 Task: Look for space in Panagyurishte, Bulgaria from 1st July, 2023 to 3rd July, 2023 for 1 adult in price range Rs.5000 to Rs.15000. Place can be private room with 1  bedroom having 1 bed and 1 bathroom. Property type can be hotel. Amenities needed are: wifi, . Booking option can be shelf check-in. Required host language is English.
Action: Mouse moved to (440, 101)
Screenshot: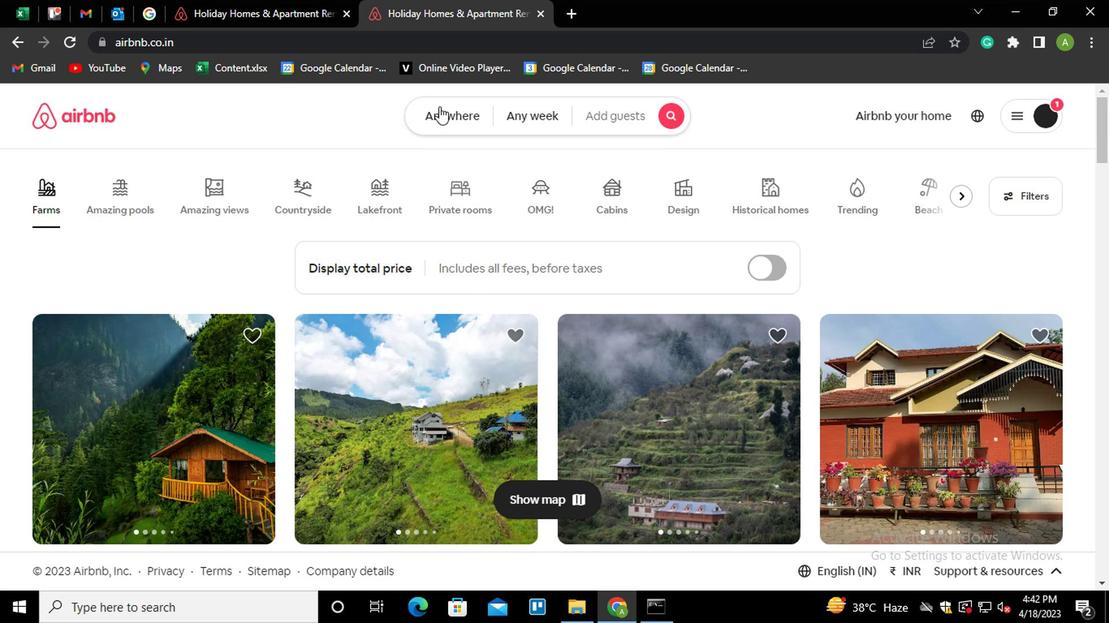 
Action: Mouse pressed left at (440, 101)
Screenshot: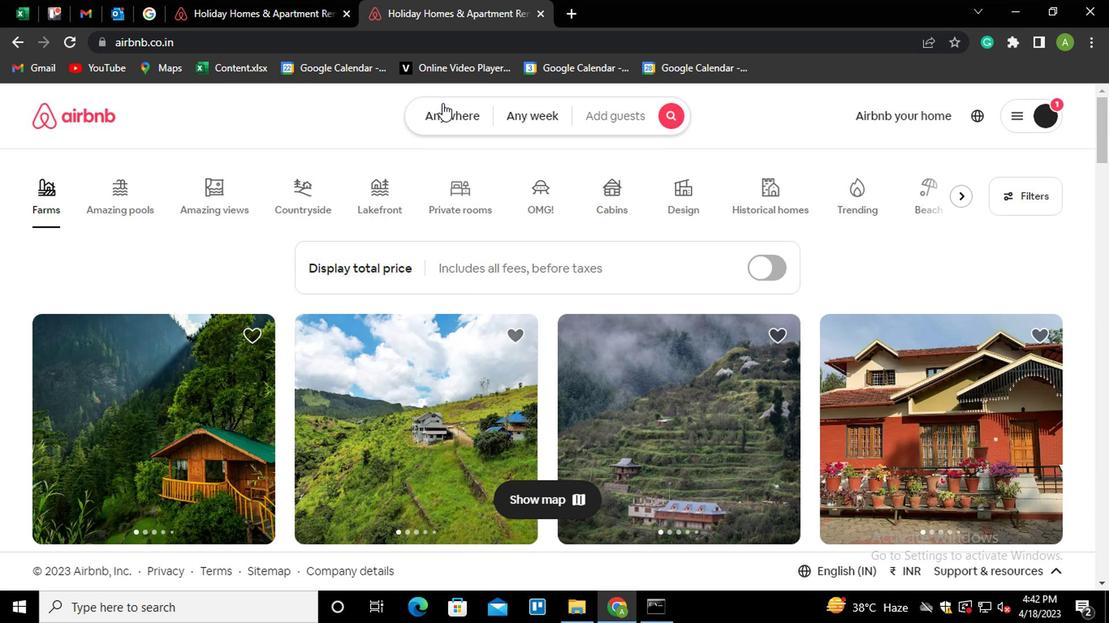 
Action: Mouse moved to (316, 175)
Screenshot: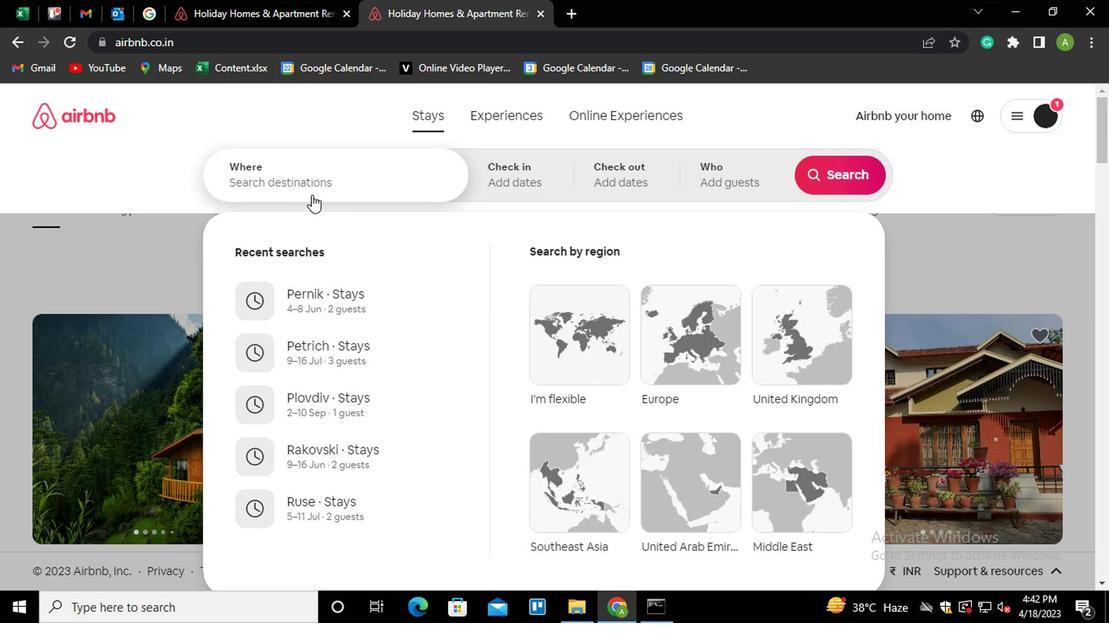 
Action: Mouse pressed left at (316, 175)
Screenshot: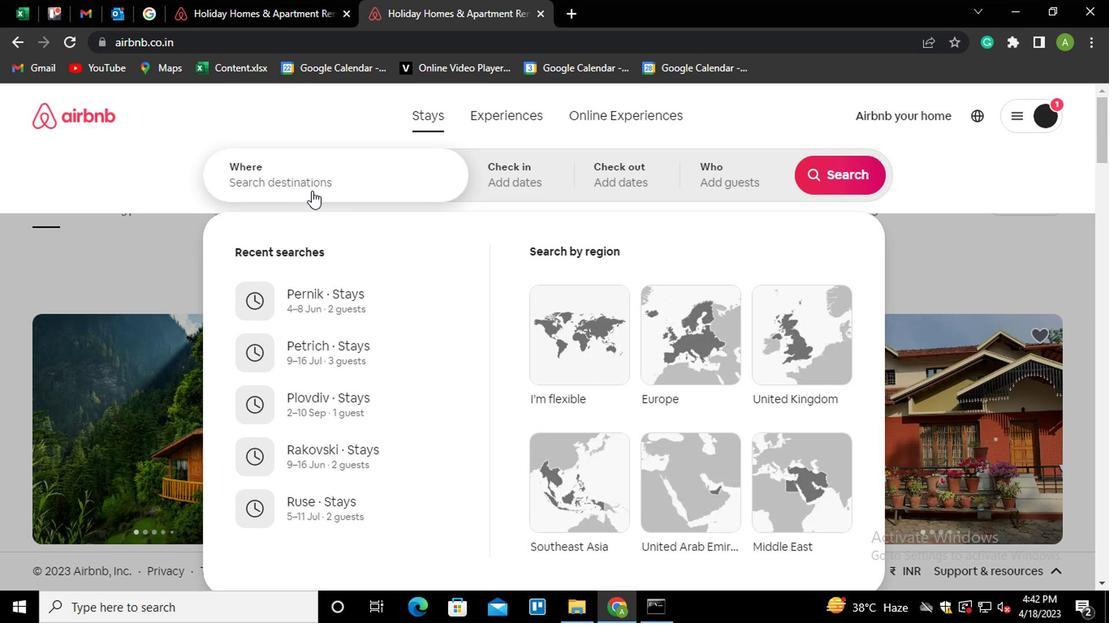 
Action: Key pressed <Key.shift_r>Panagyu<Key.down><Key.enter>
Screenshot: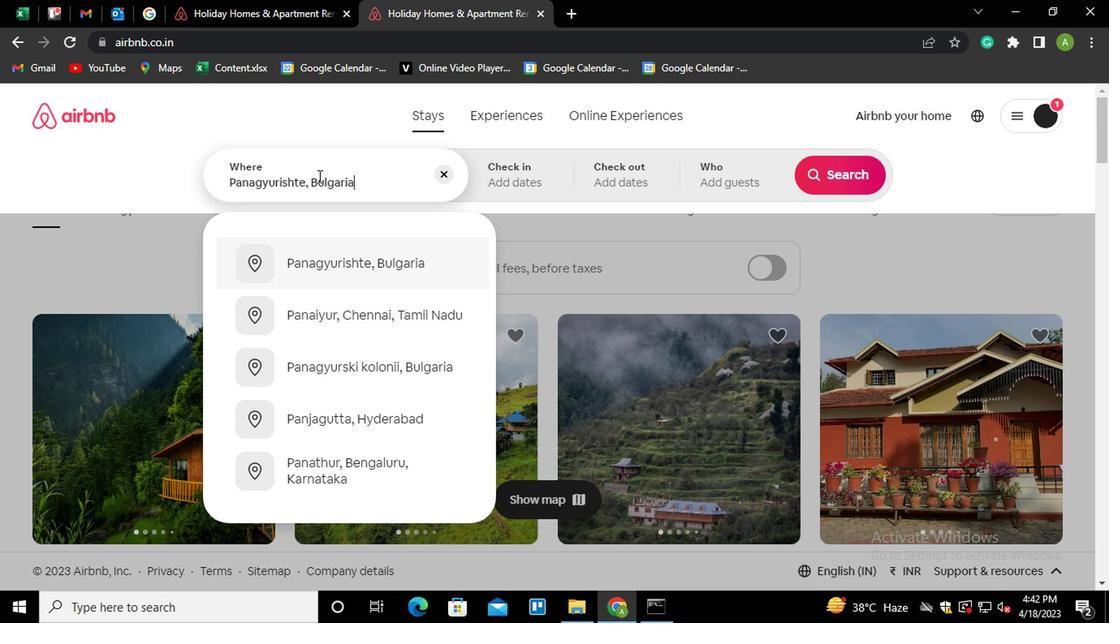 
Action: Mouse moved to (830, 306)
Screenshot: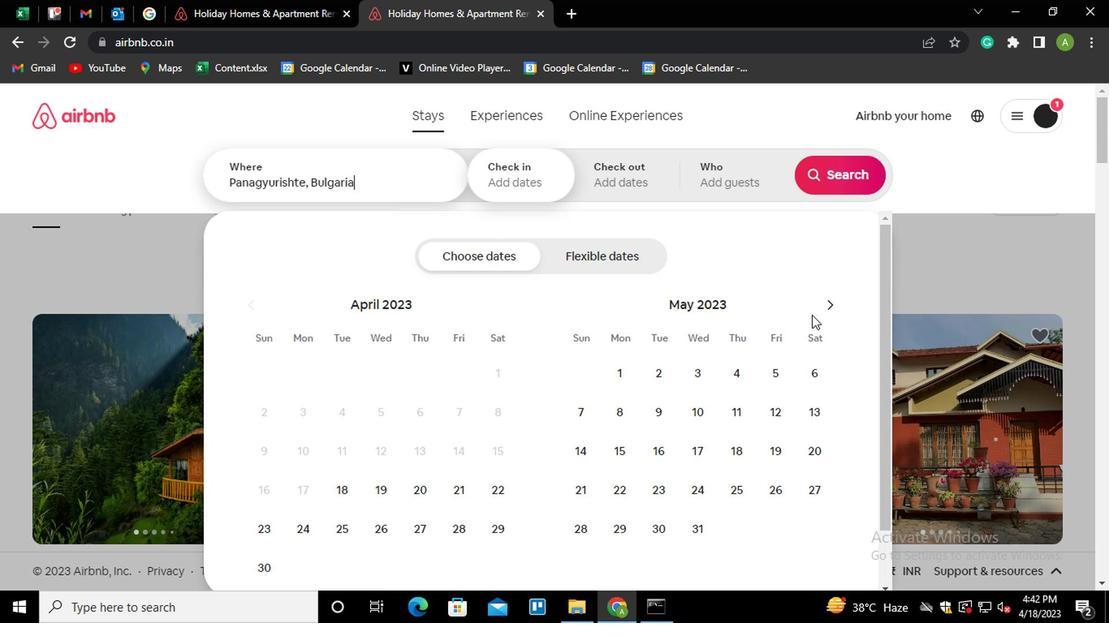 
Action: Mouse pressed left at (830, 306)
Screenshot: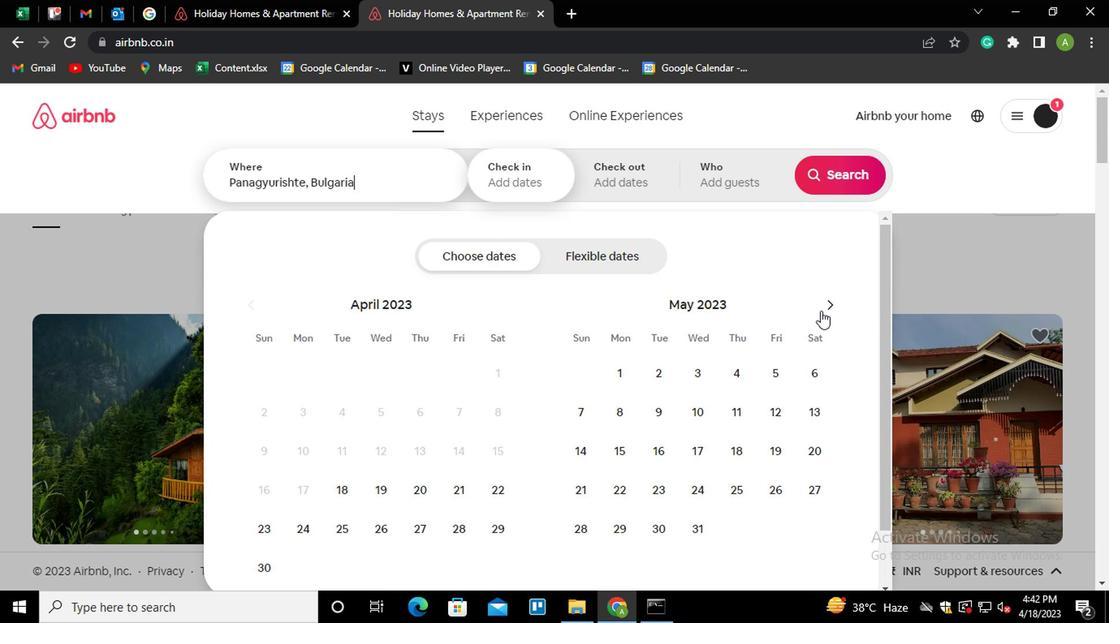 
Action: Mouse pressed left at (830, 306)
Screenshot: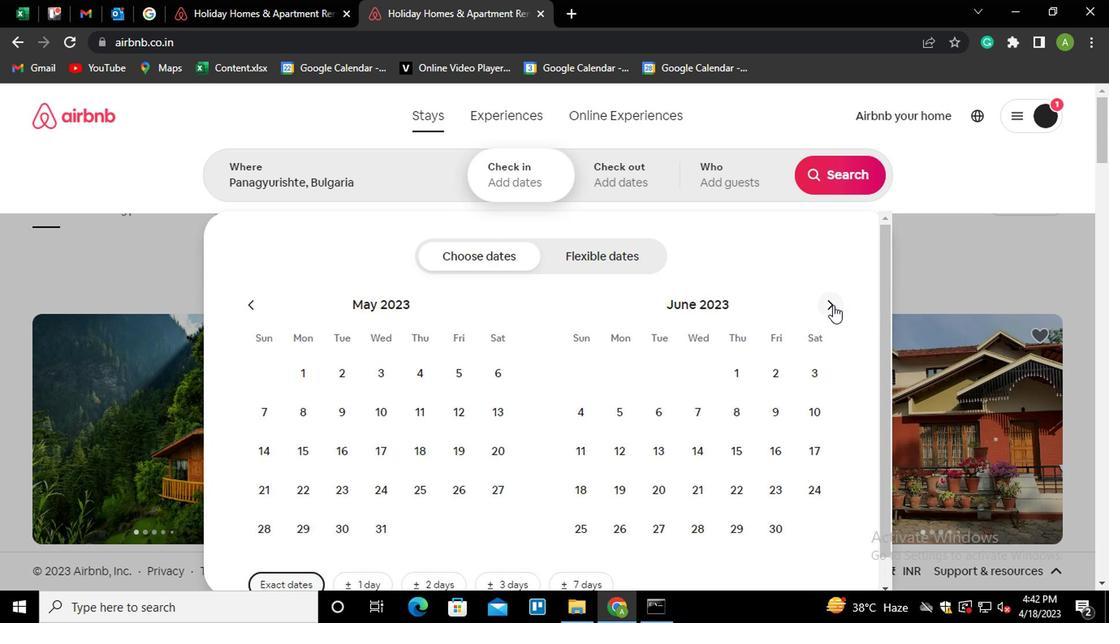 
Action: Mouse moved to (803, 375)
Screenshot: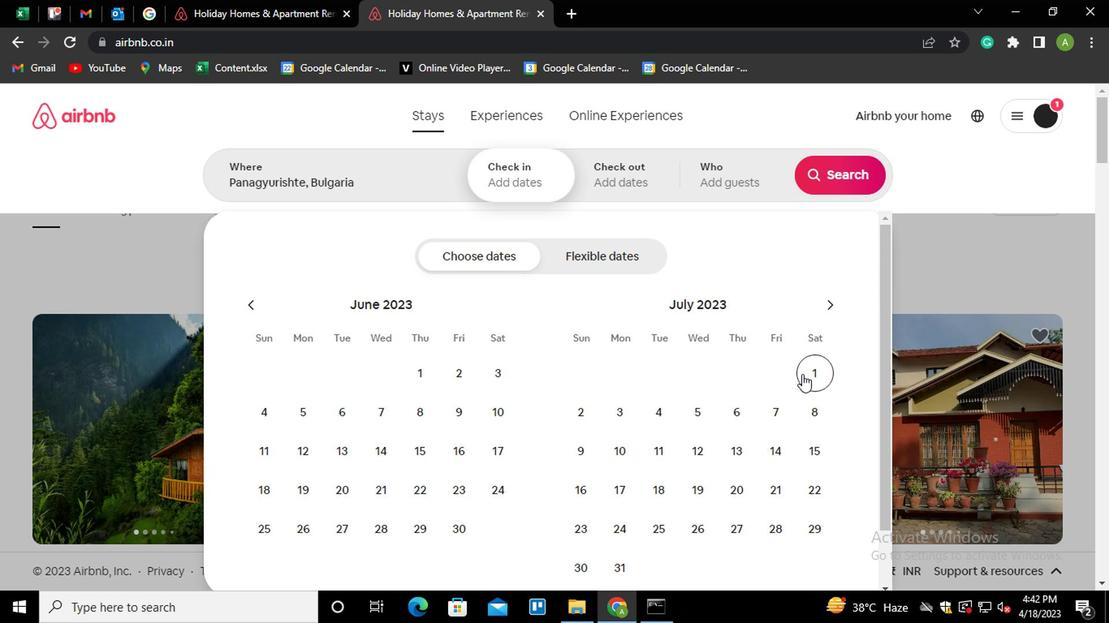 
Action: Mouse pressed left at (803, 375)
Screenshot: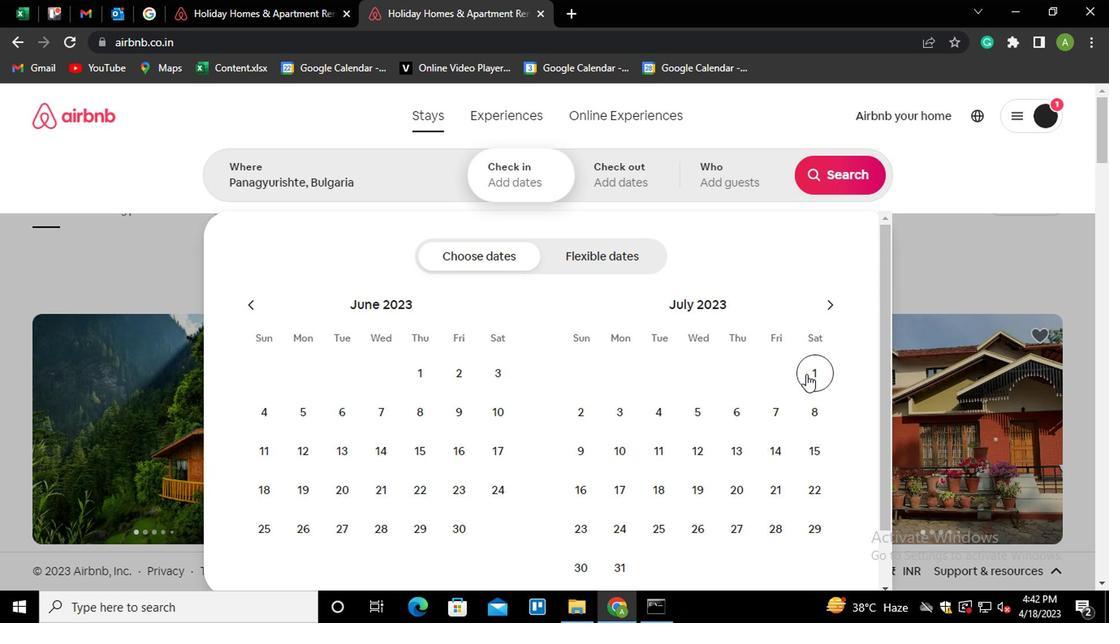 
Action: Mouse moved to (616, 416)
Screenshot: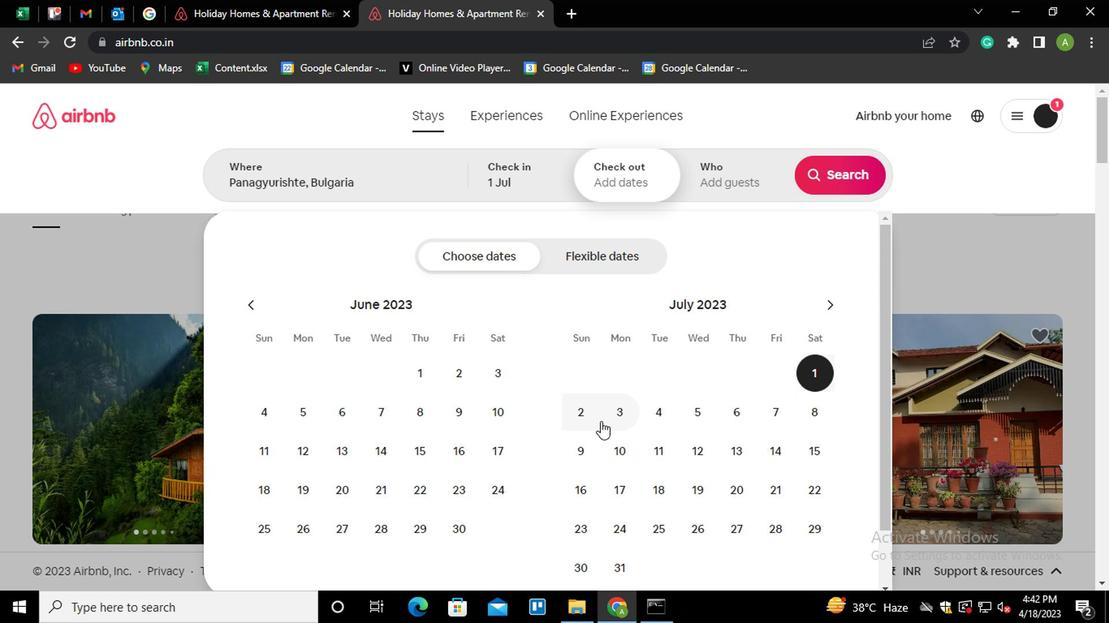 
Action: Mouse pressed left at (616, 416)
Screenshot: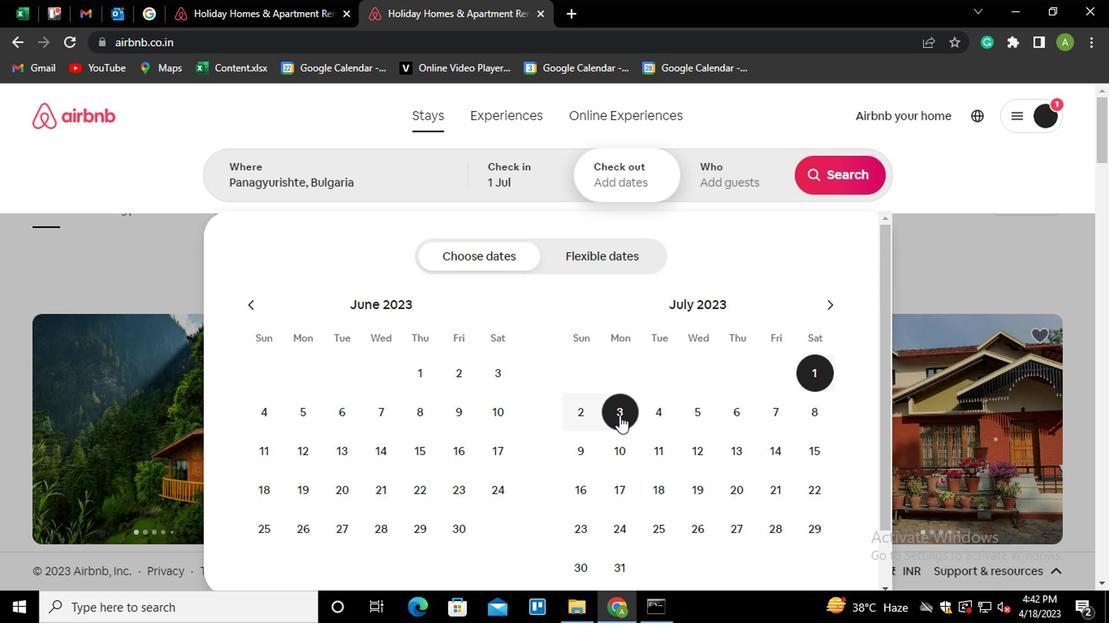 
Action: Mouse moved to (715, 179)
Screenshot: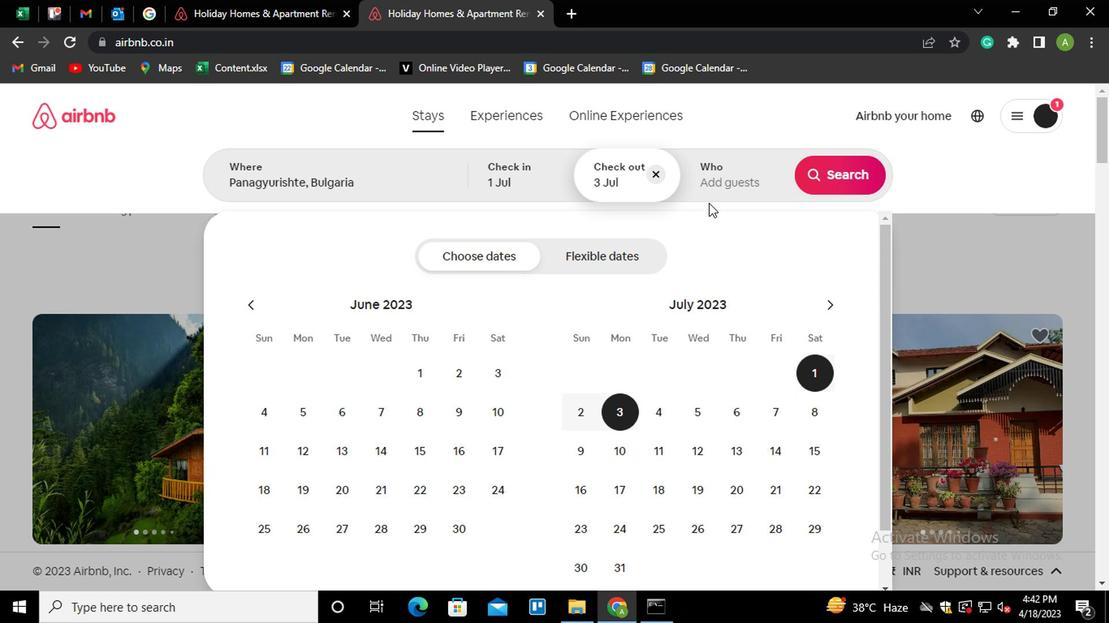 
Action: Mouse pressed left at (715, 179)
Screenshot: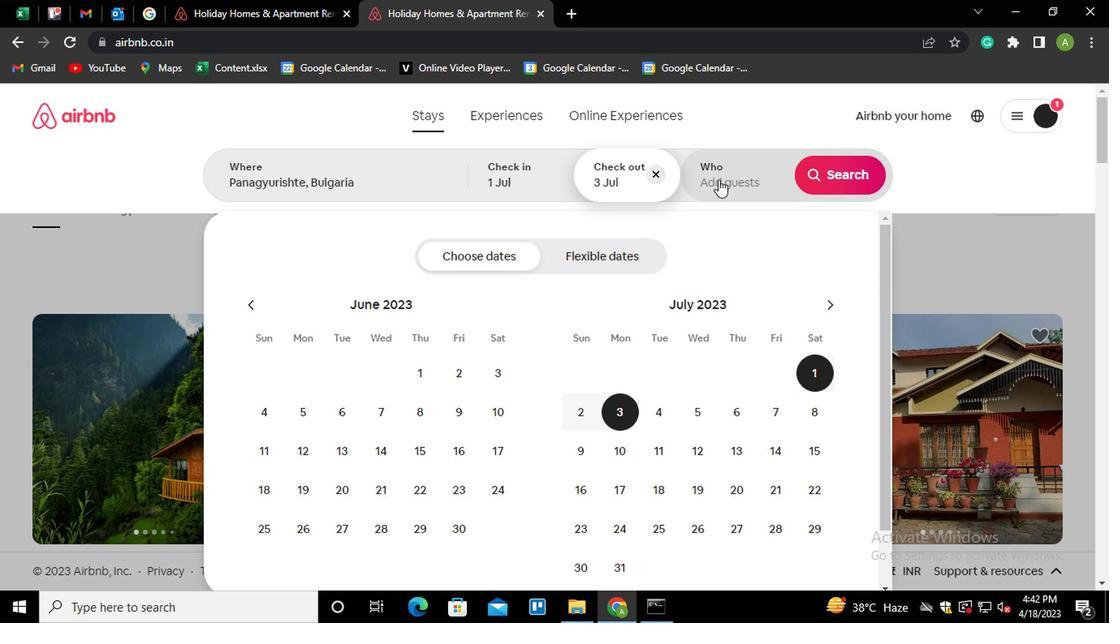 
Action: Mouse moved to (840, 264)
Screenshot: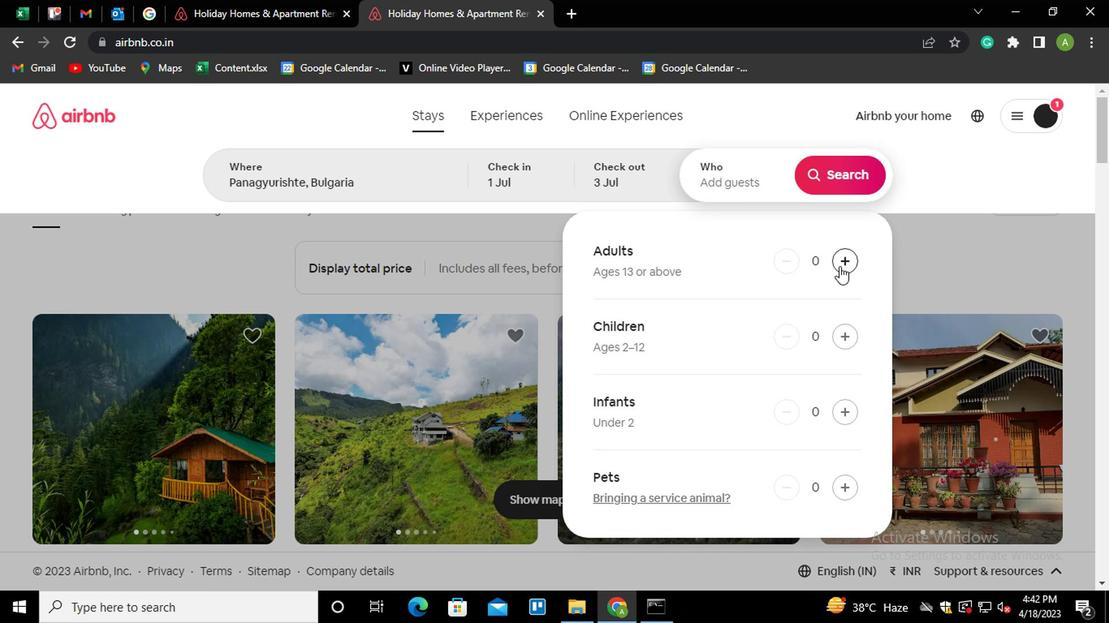 
Action: Mouse pressed left at (840, 264)
Screenshot: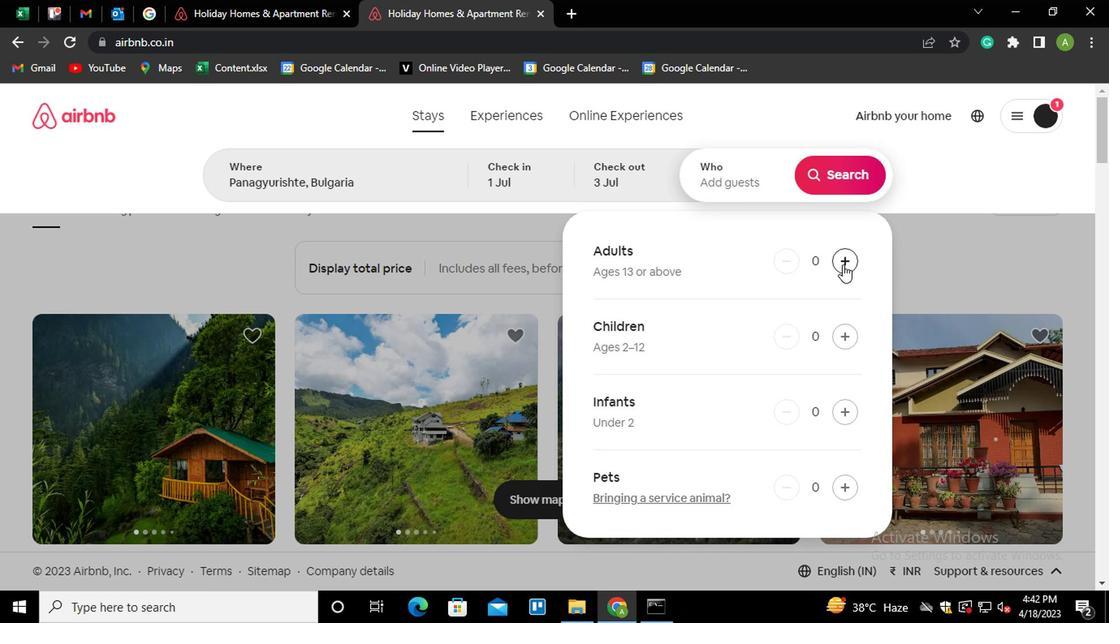 
Action: Mouse moved to (832, 183)
Screenshot: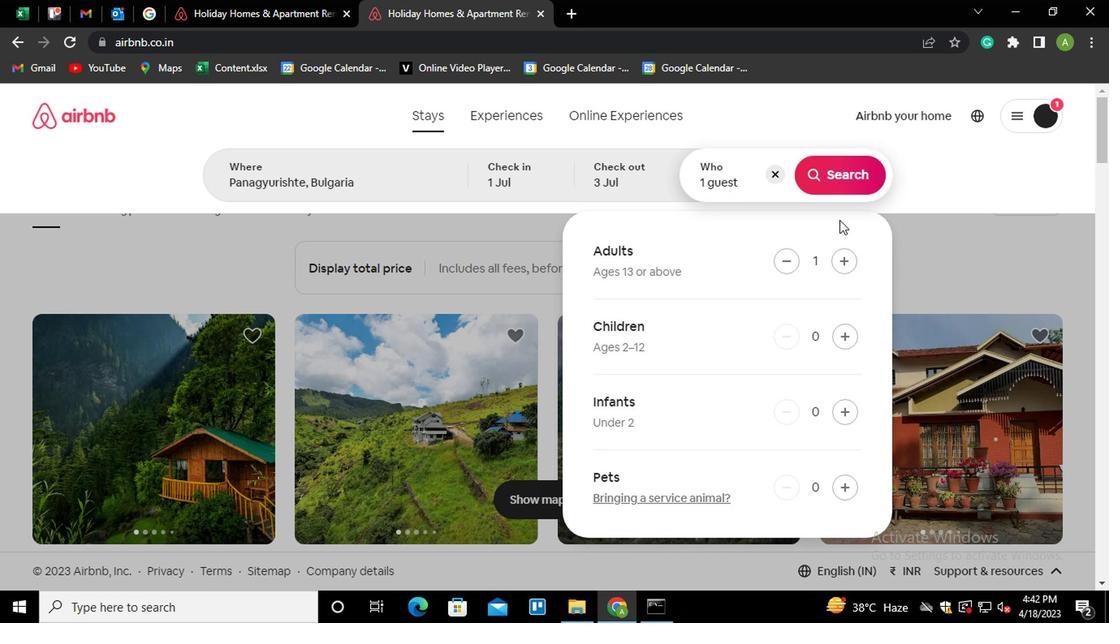 
Action: Mouse pressed left at (832, 183)
Screenshot: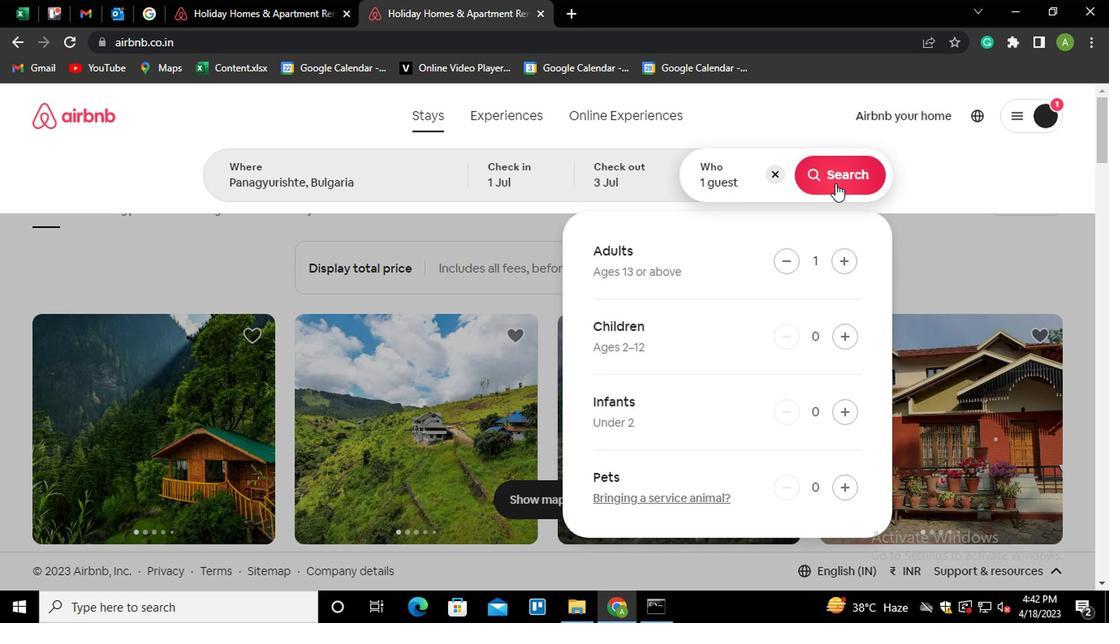 
Action: Mouse moved to (1032, 180)
Screenshot: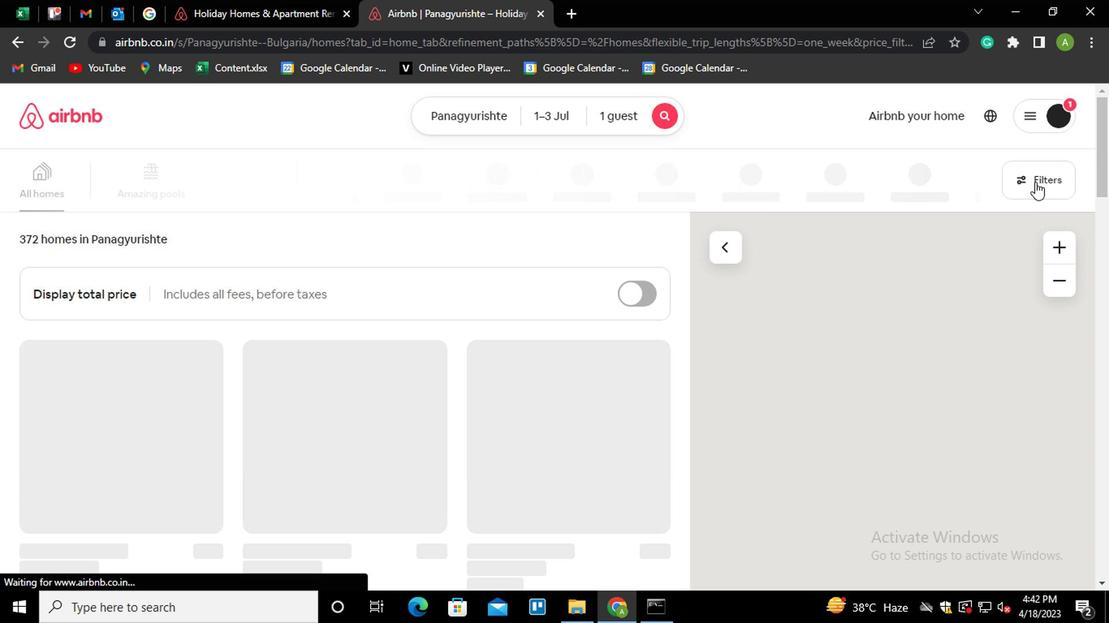 
Action: Mouse pressed left at (1032, 180)
Screenshot: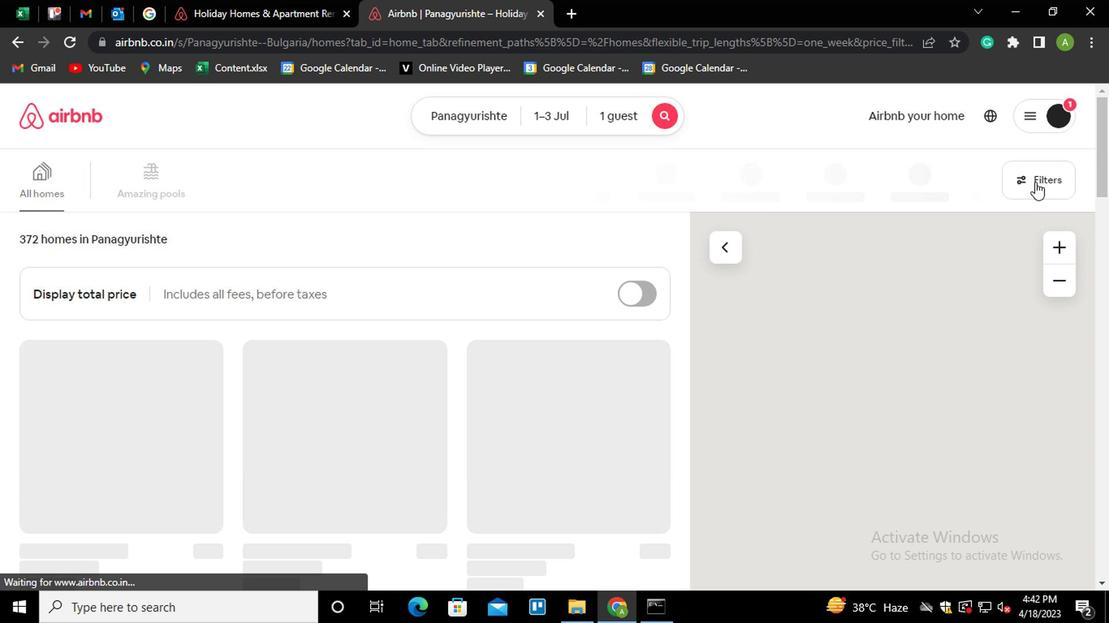 
Action: Mouse moved to (426, 394)
Screenshot: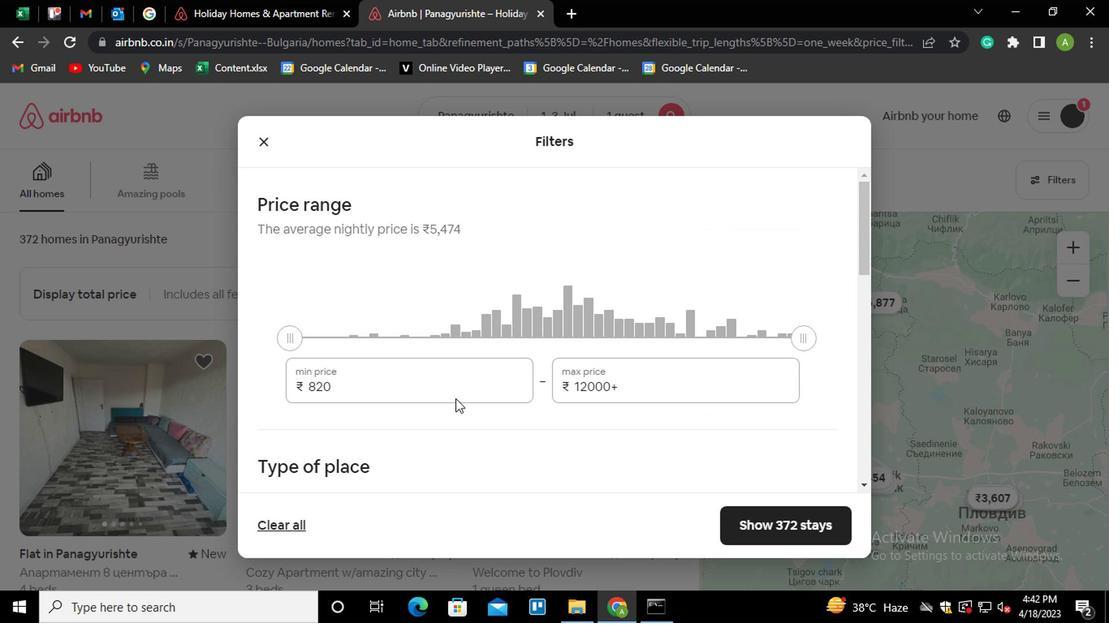 
Action: Mouse pressed left at (426, 394)
Screenshot: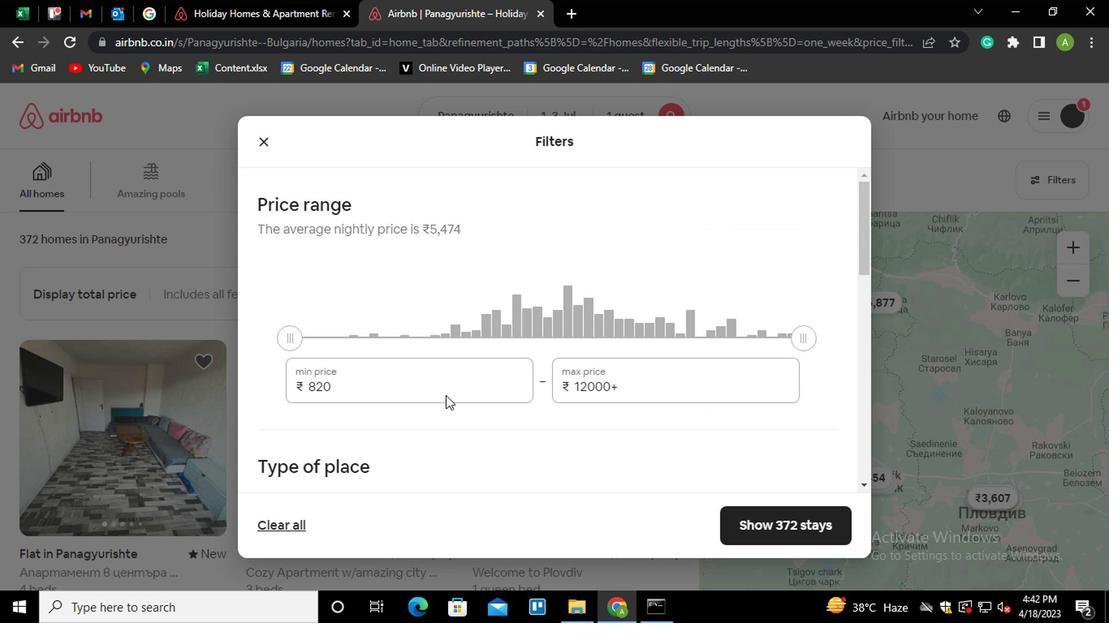 
Action: Key pressed <Key.shift_r><Key.home>5000
Screenshot: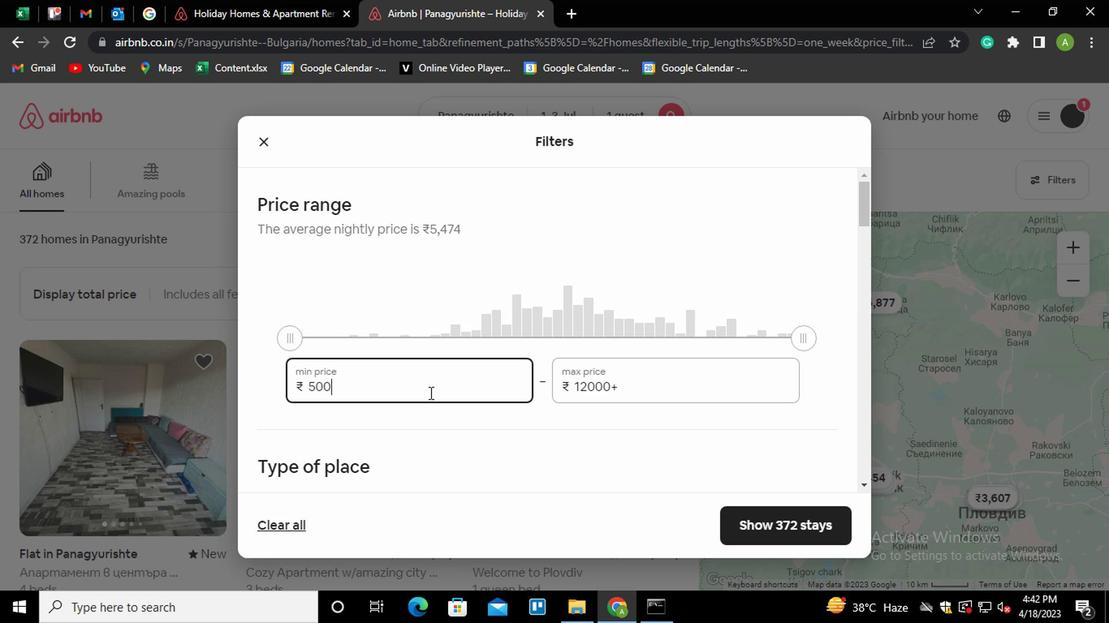 
Action: Mouse moved to (672, 391)
Screenshot: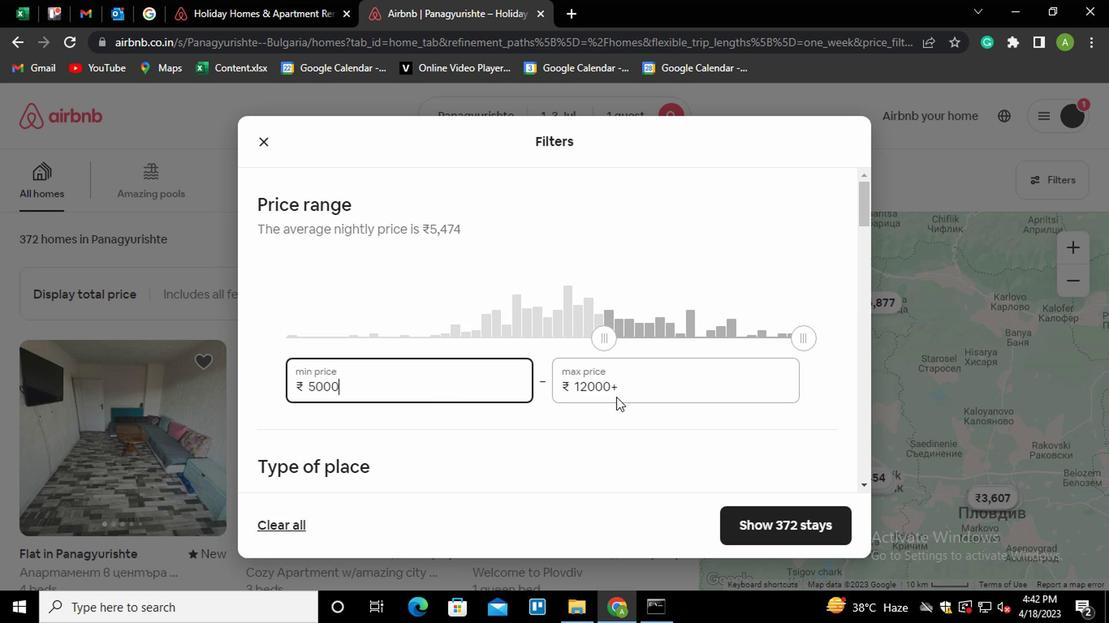 
Action: Mouse pressed left at (672, 391)
Screenshot: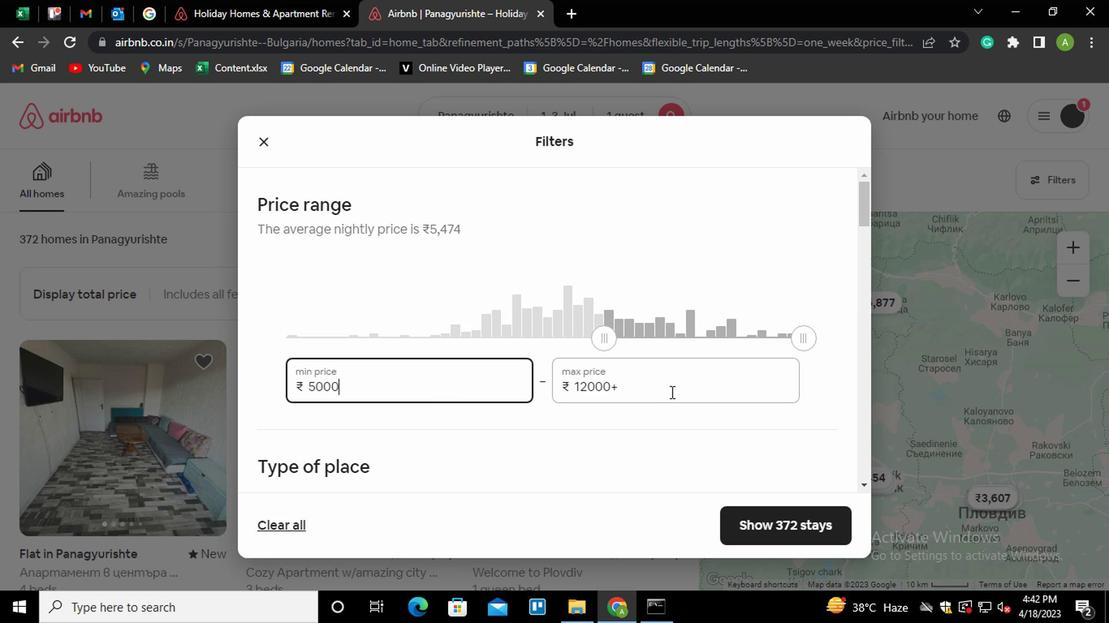 
Action: Key pressed <Key.shift_r><Key.home>15000
Screenshot: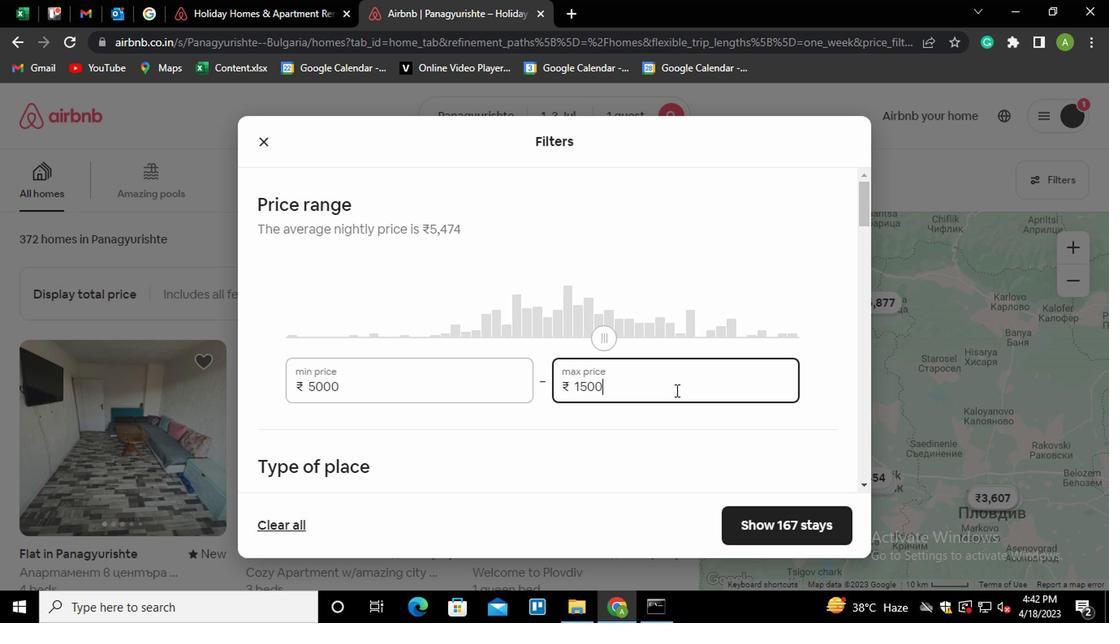
Action: Mouse moved to (689, 387)
Screenshot: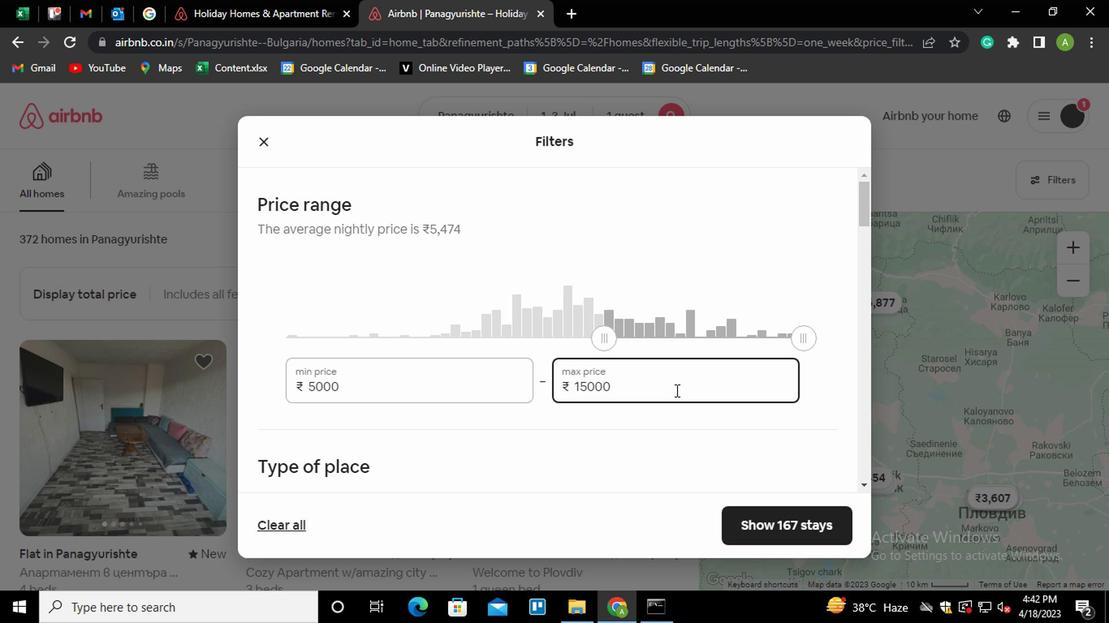 
Action: Mouse scrolled (689, 386) with delta (0, 0)
Screenshot: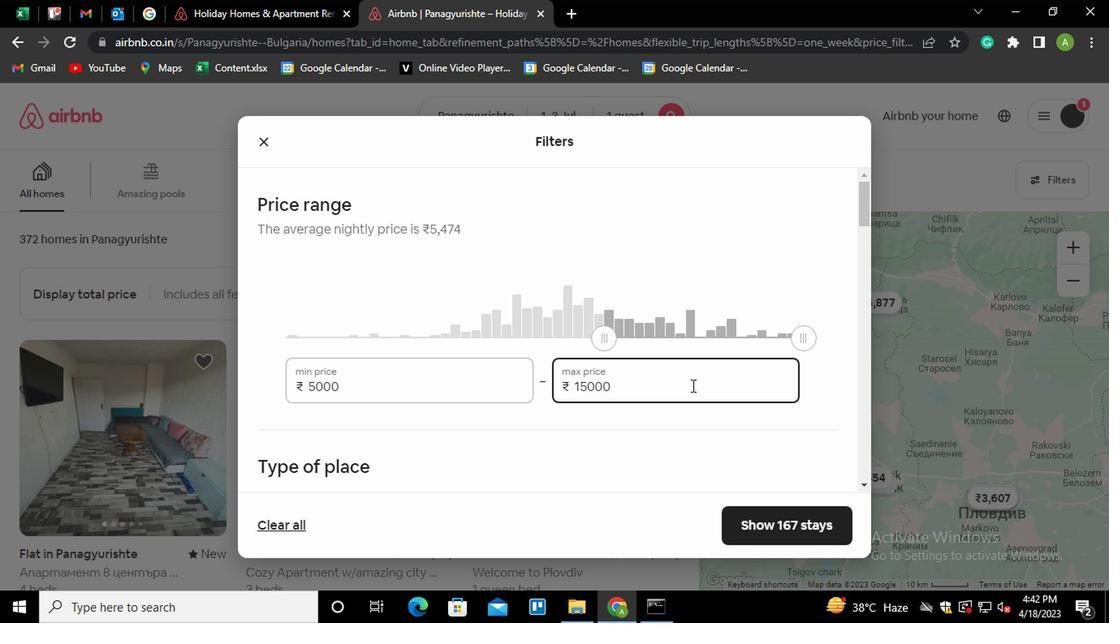 
Action: Mouse scrolled (689, 386) with delta (0, 0)
Screenshot: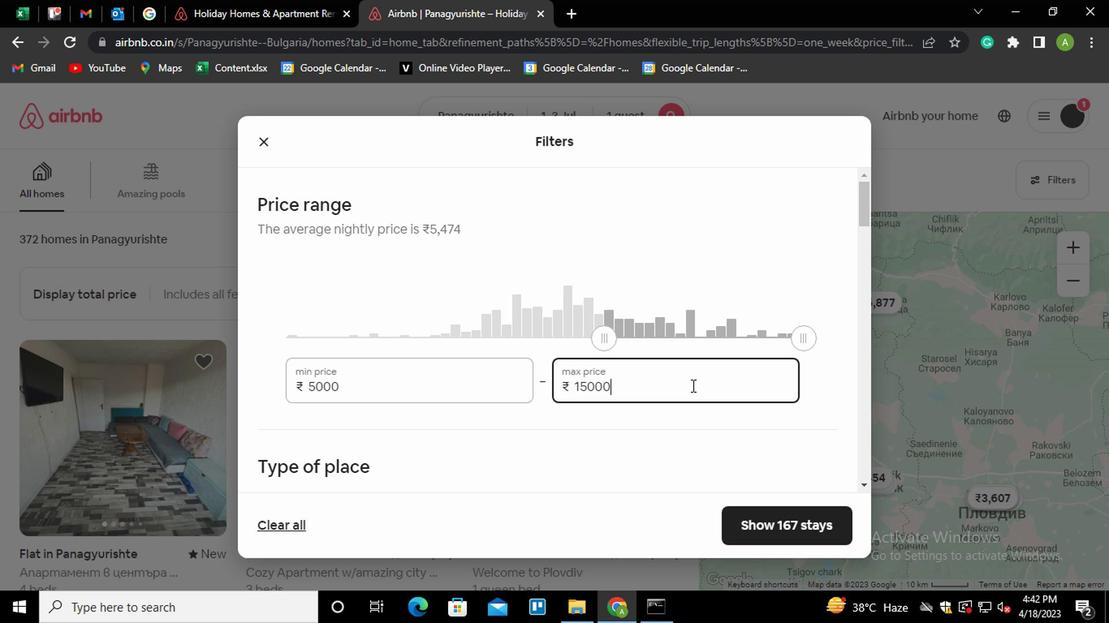 
Action: Mouse moved to (552, 361)
Screenshot: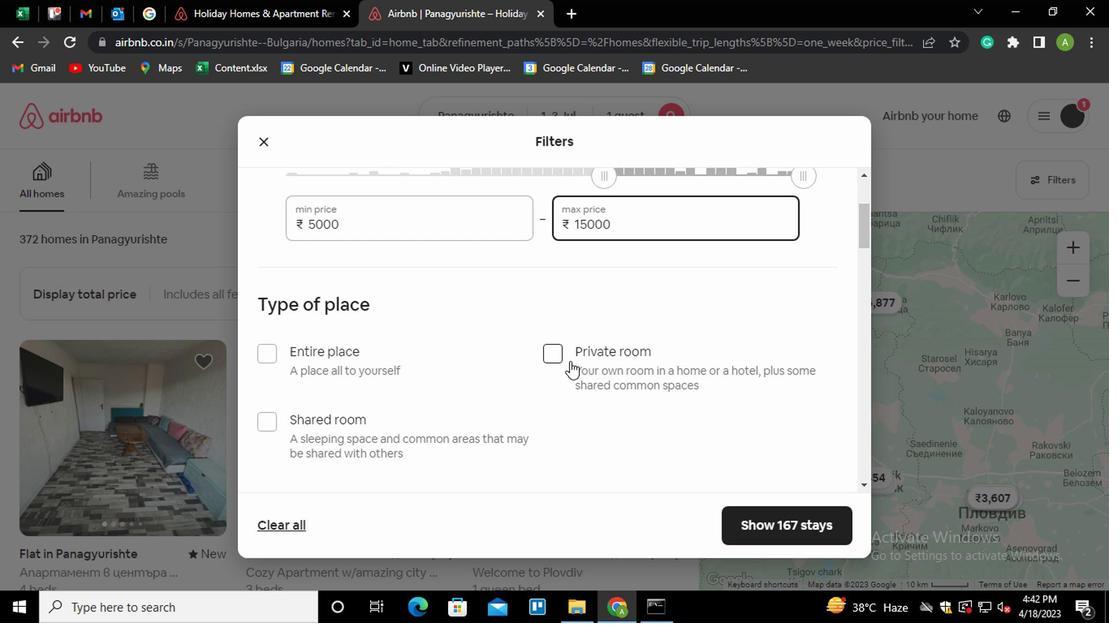 
Action: Mouse pressed left at (552, 361)
Screenshot: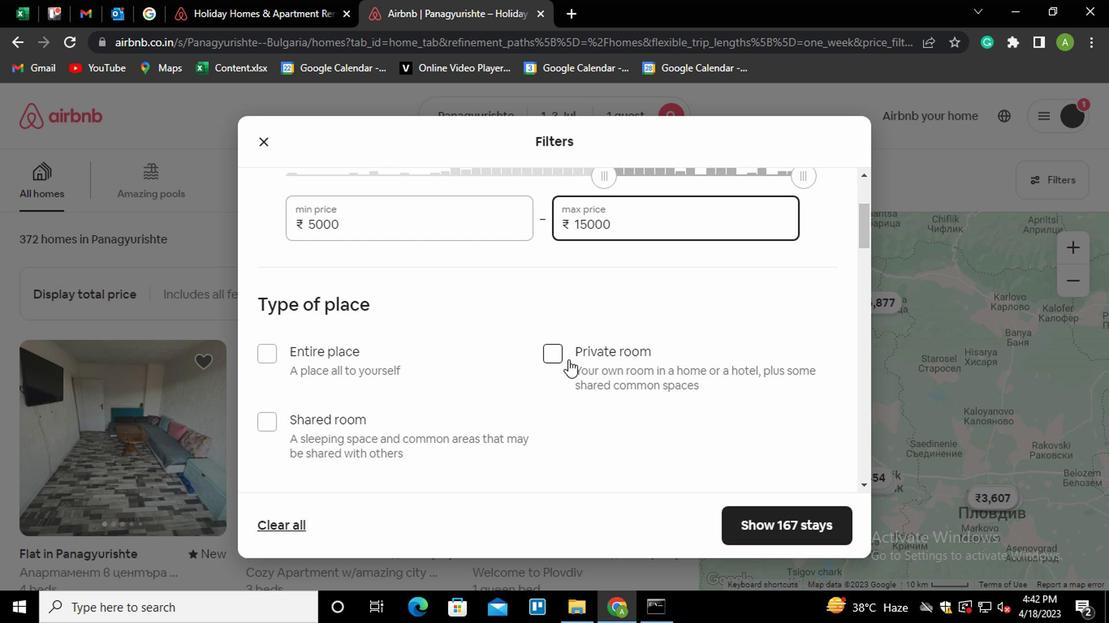 
Action: Mouse moved to (581, 366)
Screenshot: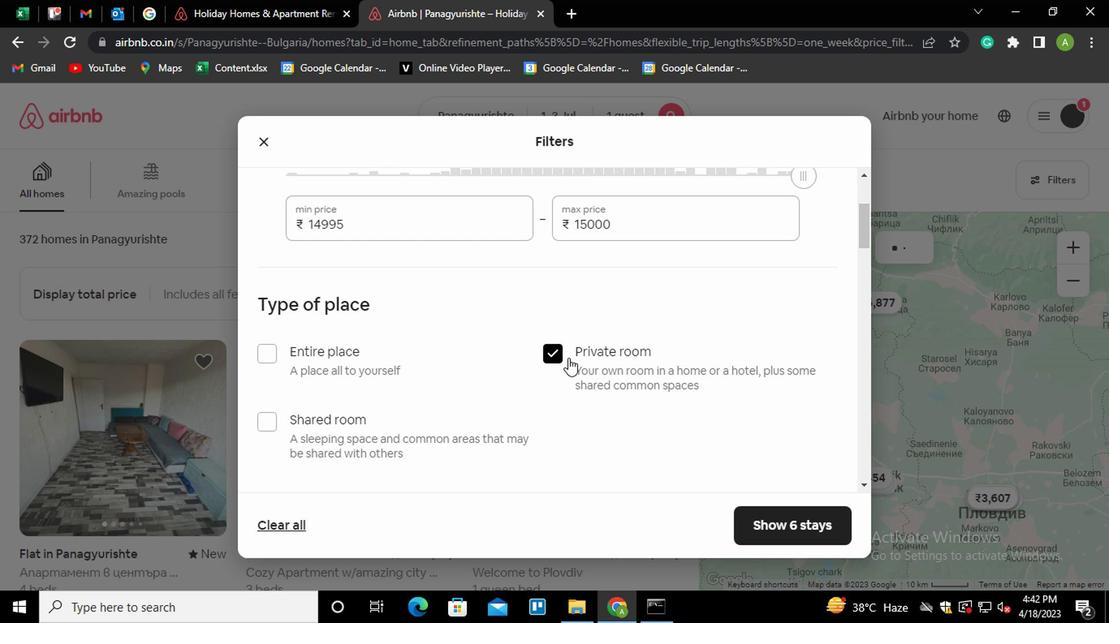 
Action: Mouse scrolled (581, 365) with delta (0, 0)
Screenshot: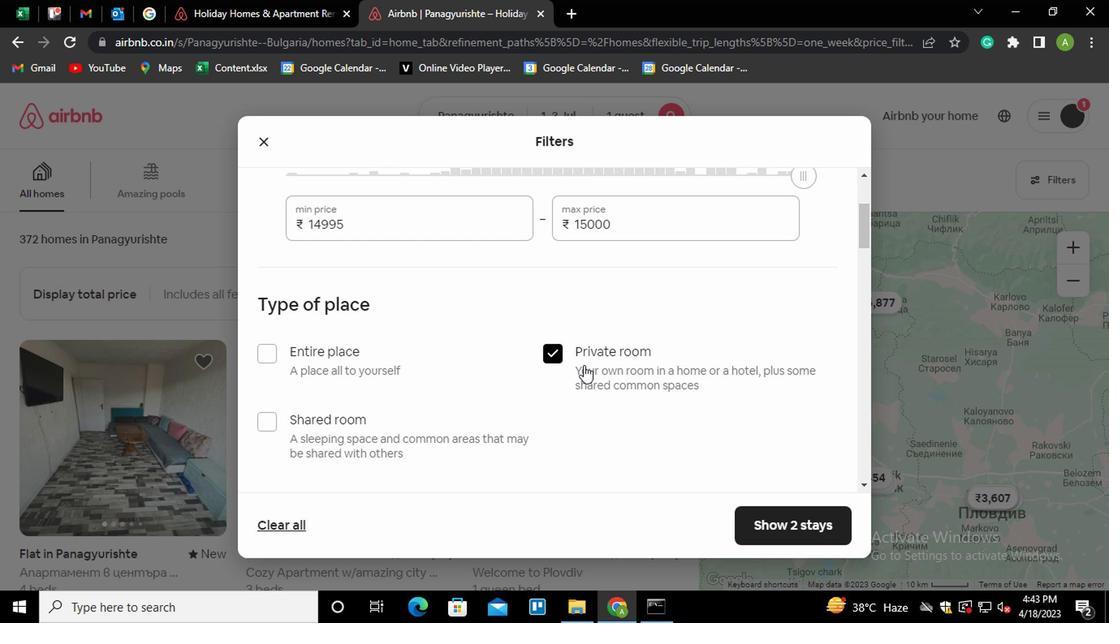 
Action: Mouse scrolled (581, 365) with delta (0, 0)
Screenshot: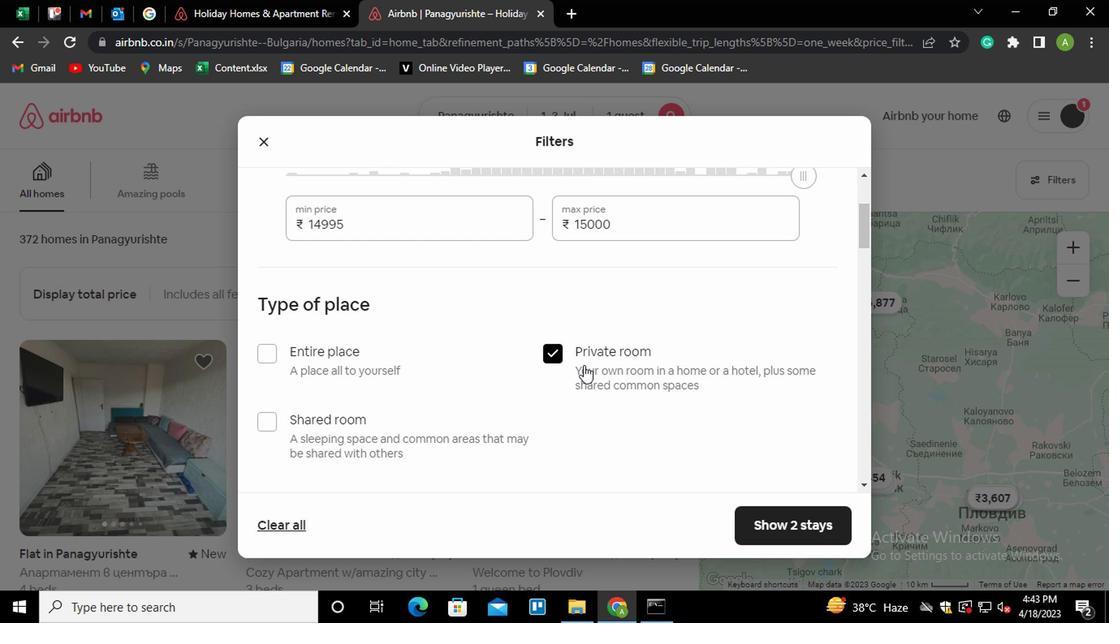 
Action: Mouse scrolled (581, 365) with delta (0, 0)
Screenshot: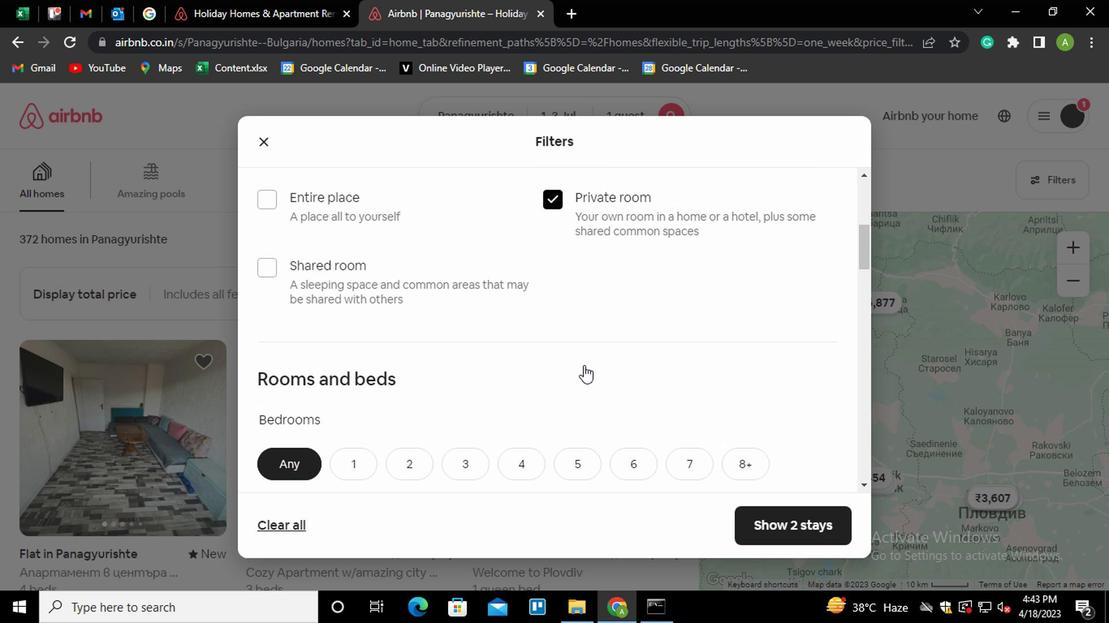 
Action: Mouse scrolled (581, 365) with delta (0, 0)
Screenshot: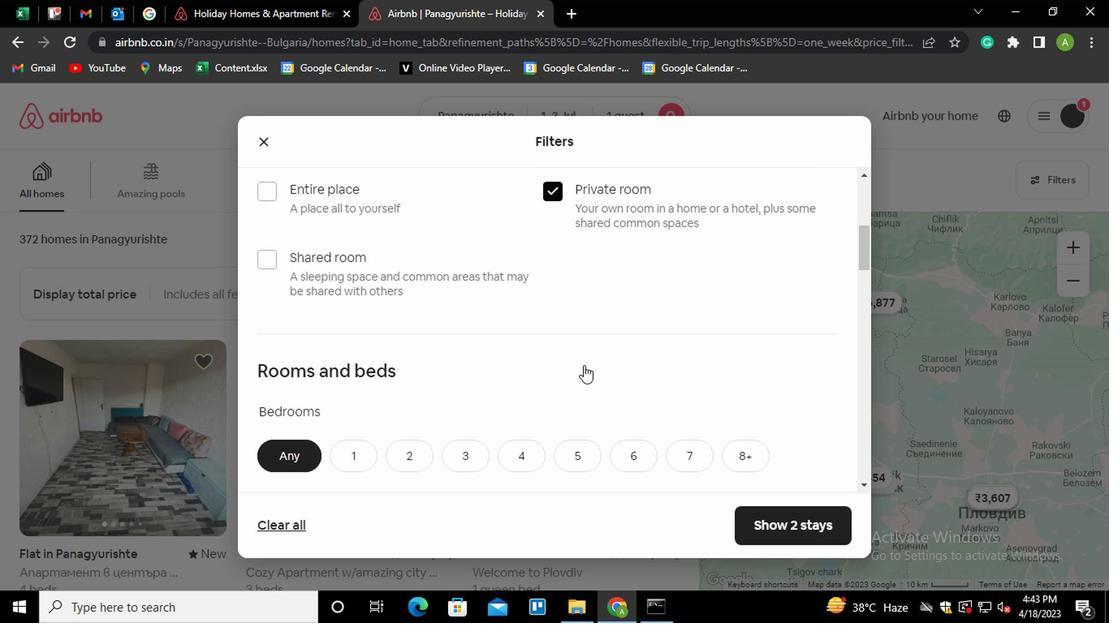 
Action: Mouse moved to (361, 288)
Screenshot: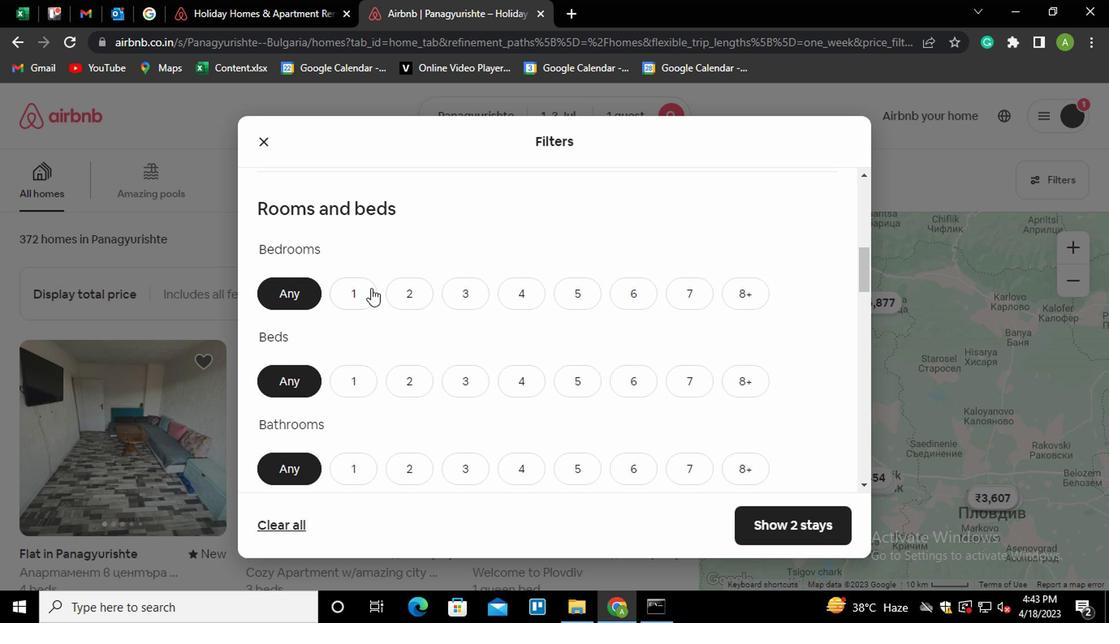 
Action: Mouse pressed left at (361, 288)
Screenshot: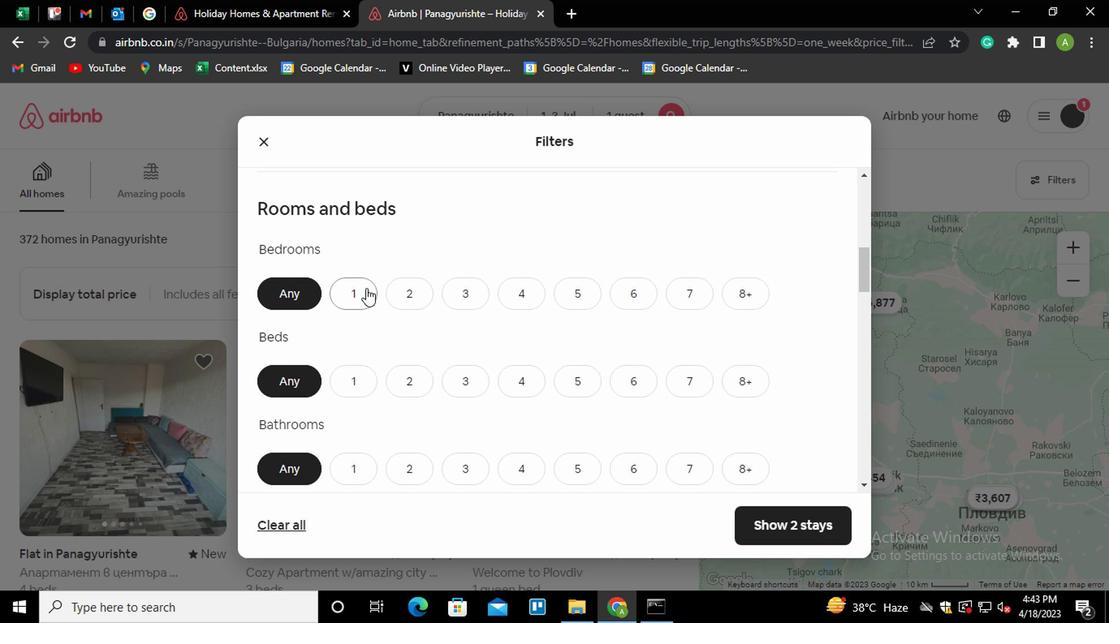 
Action: Mouse moved to (354, 386)
Screenshot: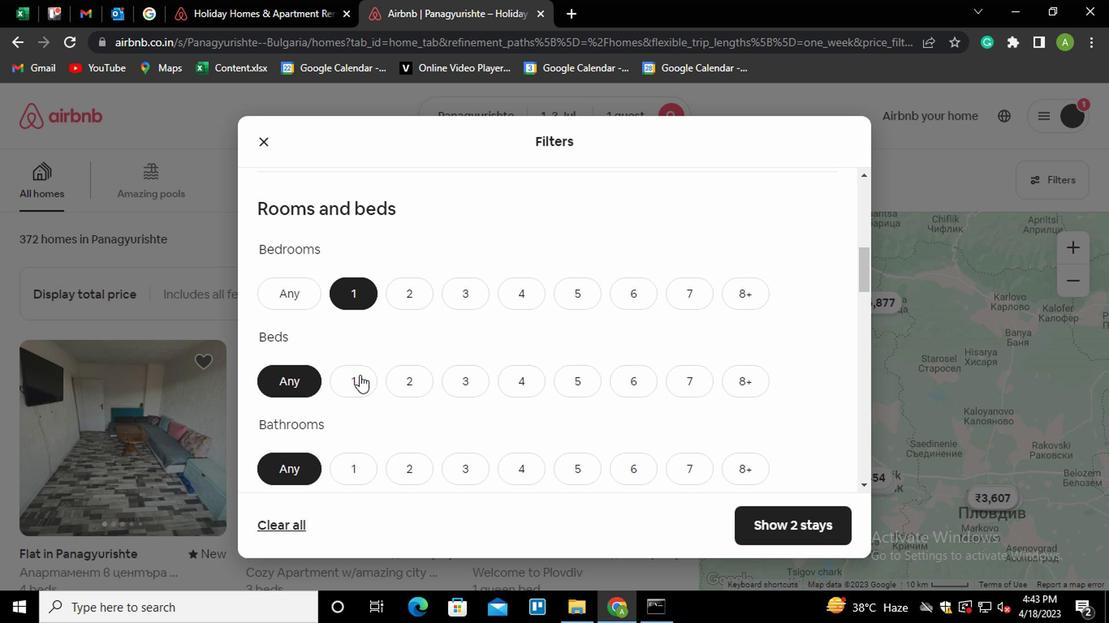 
Action: Mouse pressed left at (354, 386)
Screenshot: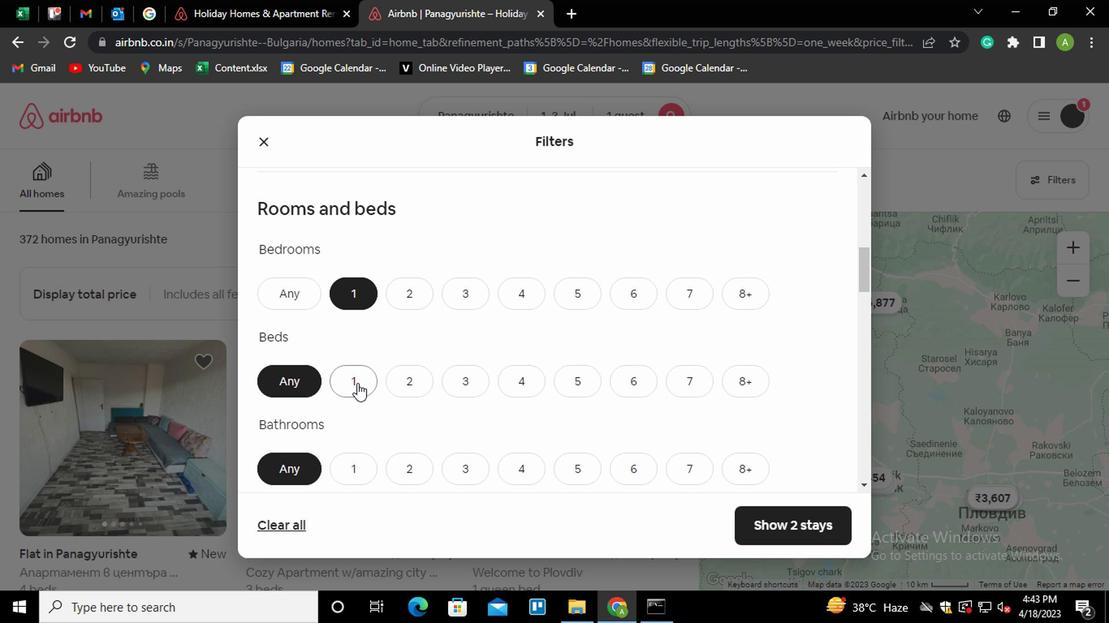 
Action: Mouse moved to (348, 458)
Screenshot: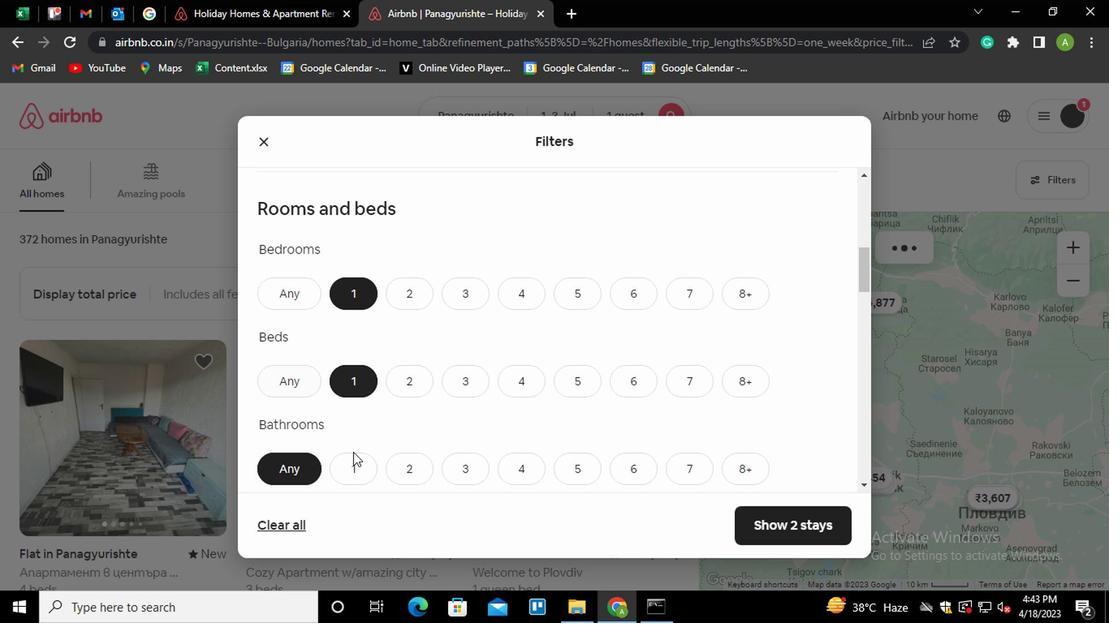 
Action: Mouse pressed left at (348, 458)
Screenshot: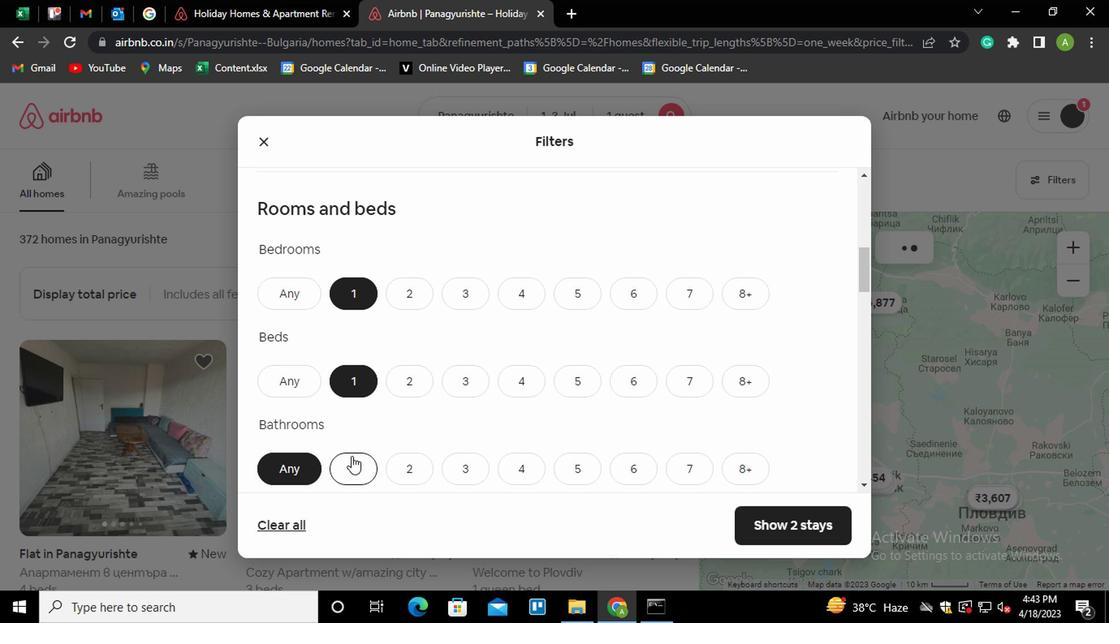 
Action: Mouse moved to (581, 419)
Screenshot: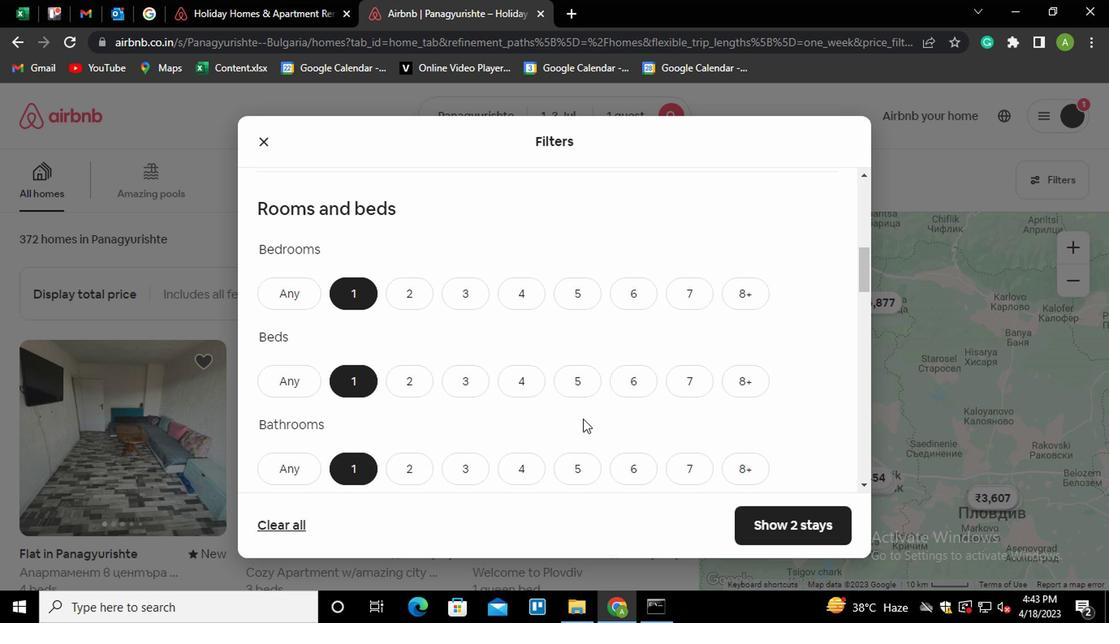 
Action: Mouse scrolled (581, 418) with delta (0, -1)
Screenshot: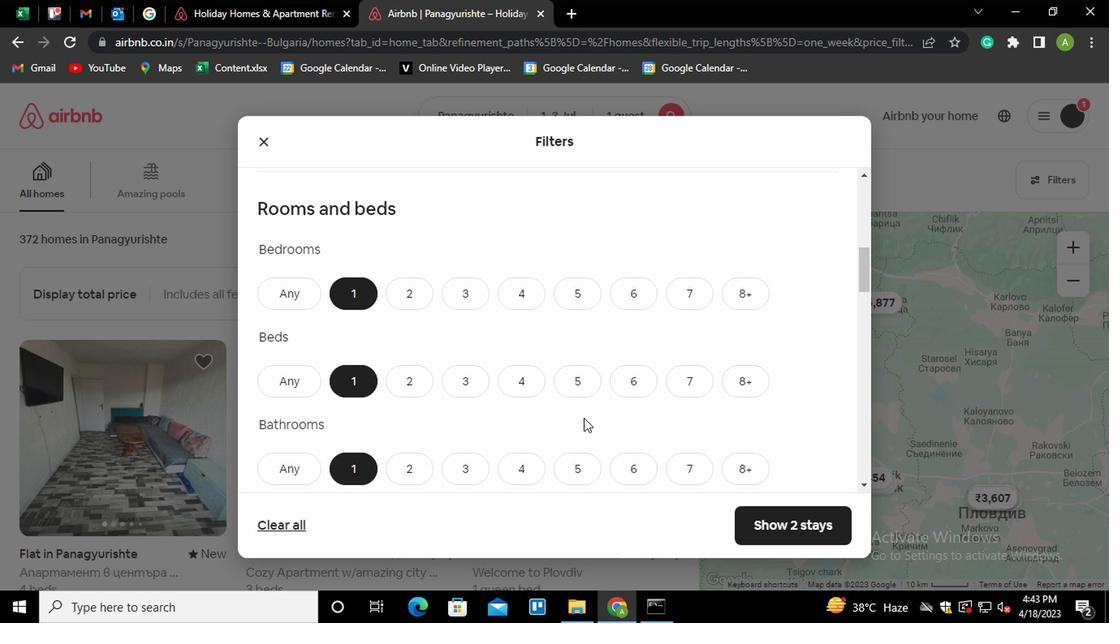 
Action: Mouse scrolled (581, 418) with delta (0, -1)
Screenshot: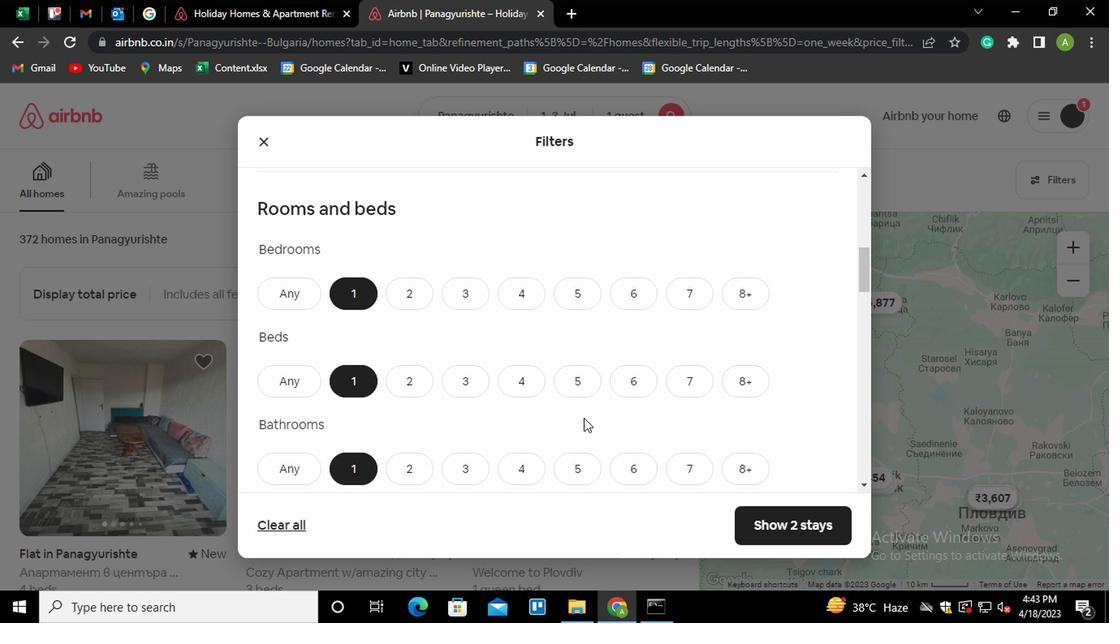 
Action: Mouse moved to (705, 445)
Screenshot: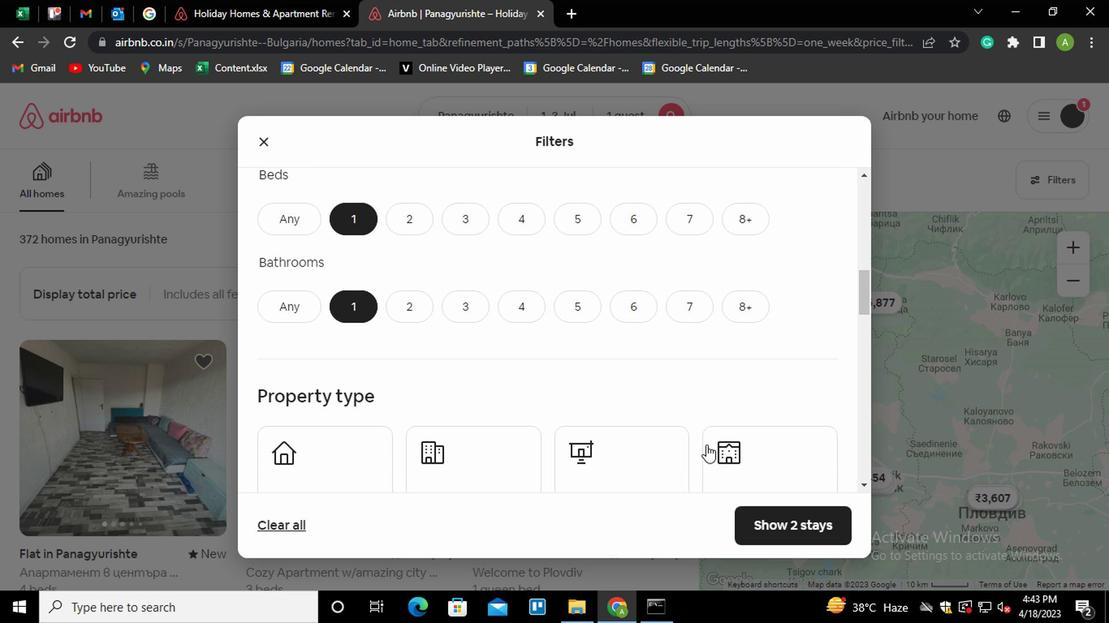 
Action: Mouse scrolled (705, 444) with delta (0, -1)
Screenshot: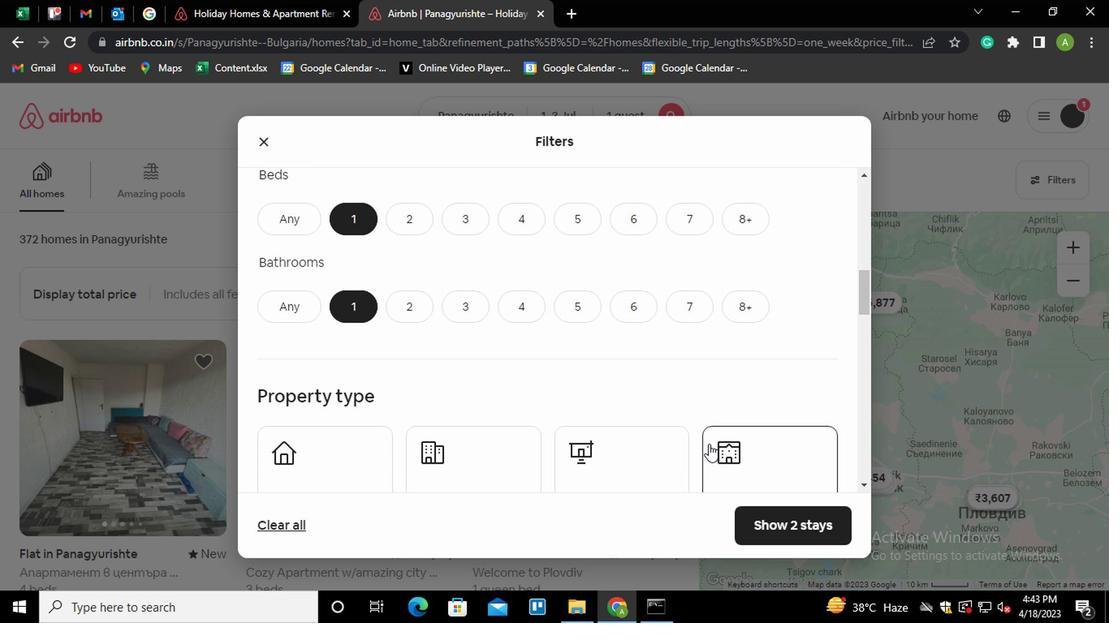 
Action: Mouse moved to (747, 398)
Screenshot: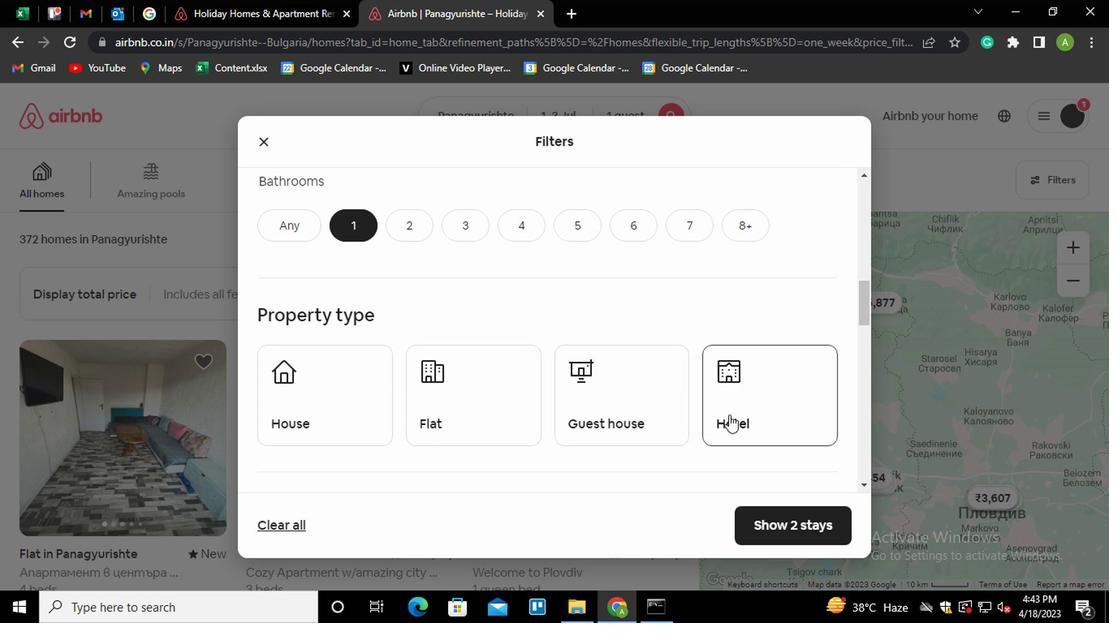 
Action: Mouse pressed left at (747, 398)
Screenshot: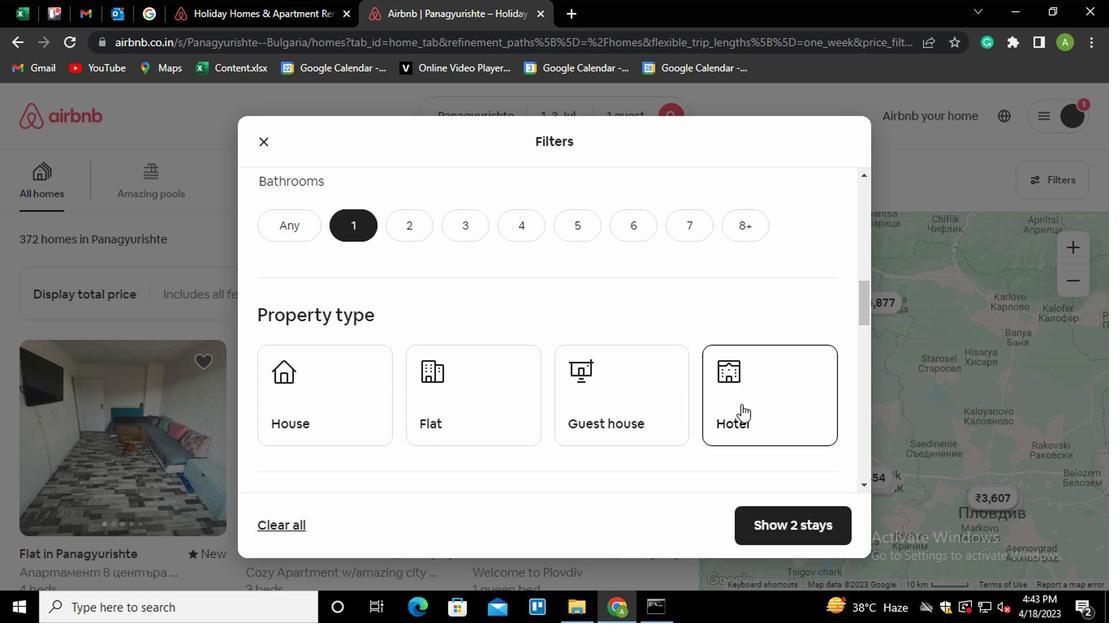 
Action: Mouse moved to (725, 390)
Screenshot: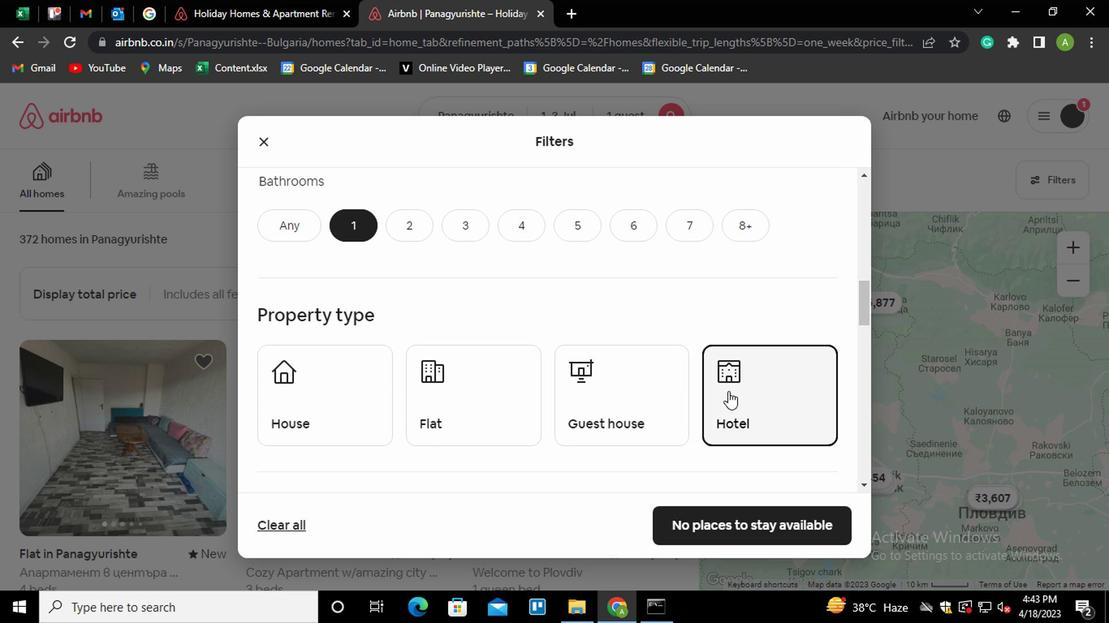 
Action: Mouse scrolled (725, 389) with delta (0, -1)
Screenshot: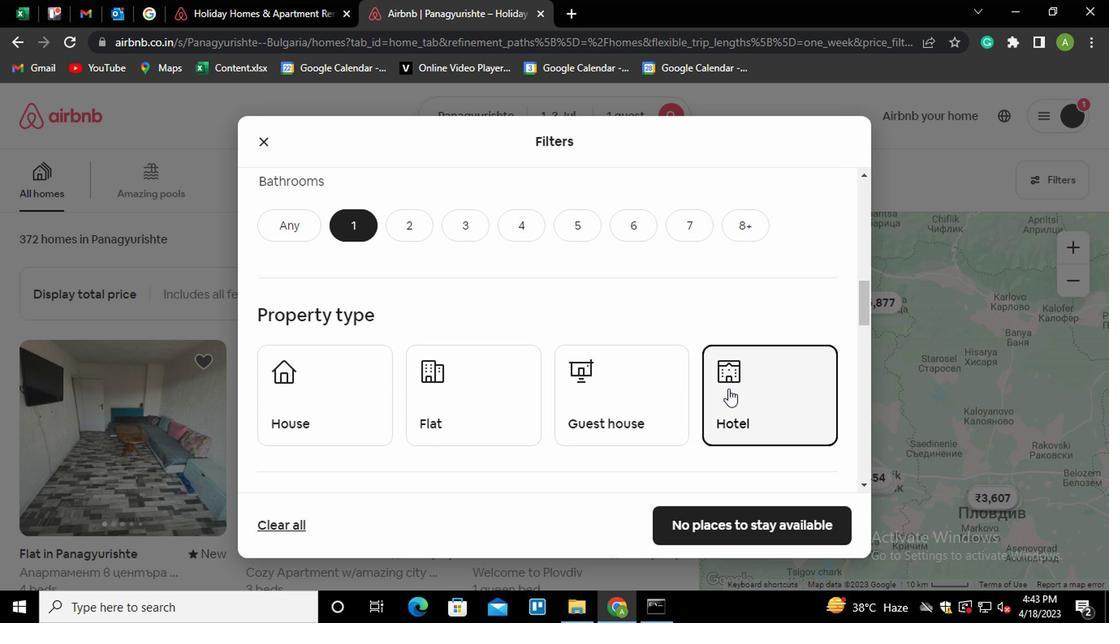 
Action: Mouse scrolled (725, 389) with delta (0, -1)
Screenshot: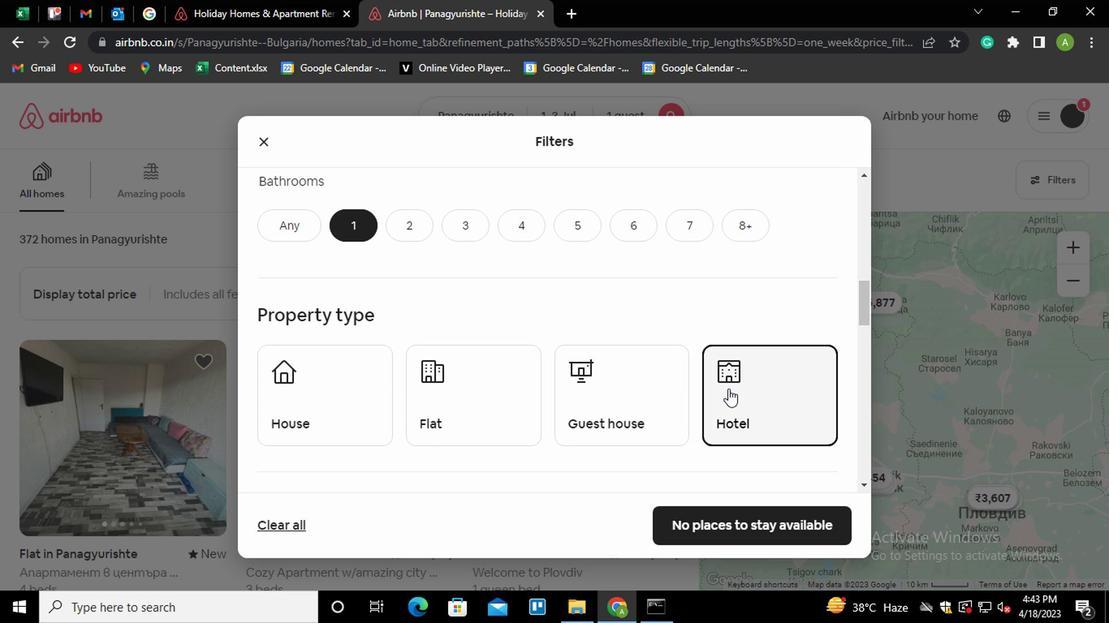 
Action: Mouse scrolled (725, 389) with delta (0, -1)
Screenshot: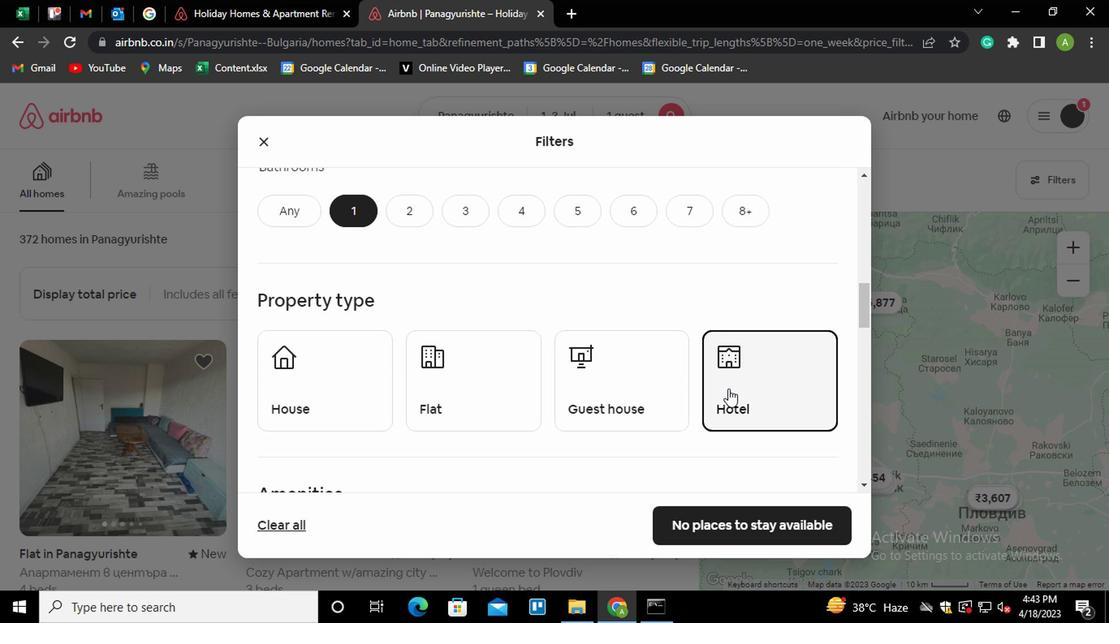 
Action: Mouse moved to (303, 342)
Screenshot: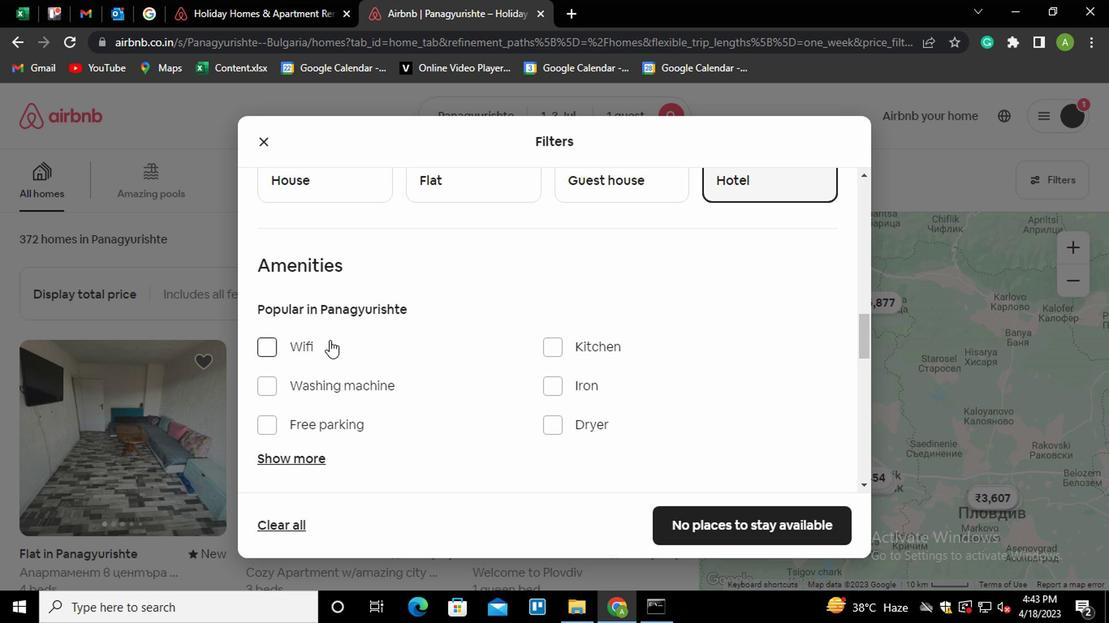 
Action: Mouse pressed left at (303, 342)
Screenshot: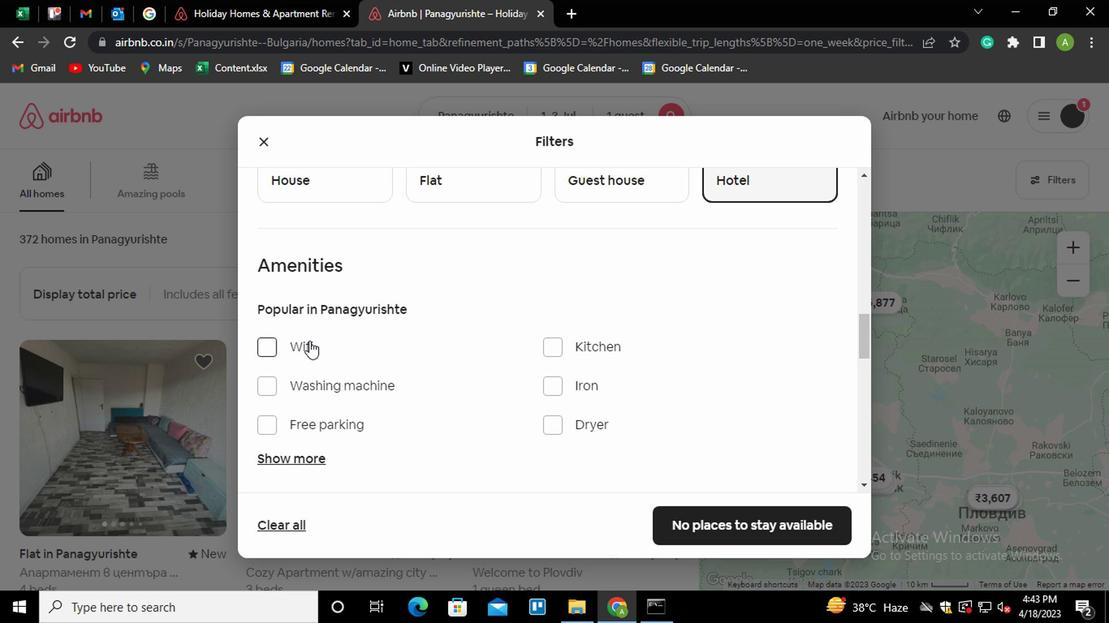 
Action: Mouse scrolled (303, 342) with delta (0, 0)
Screenshot: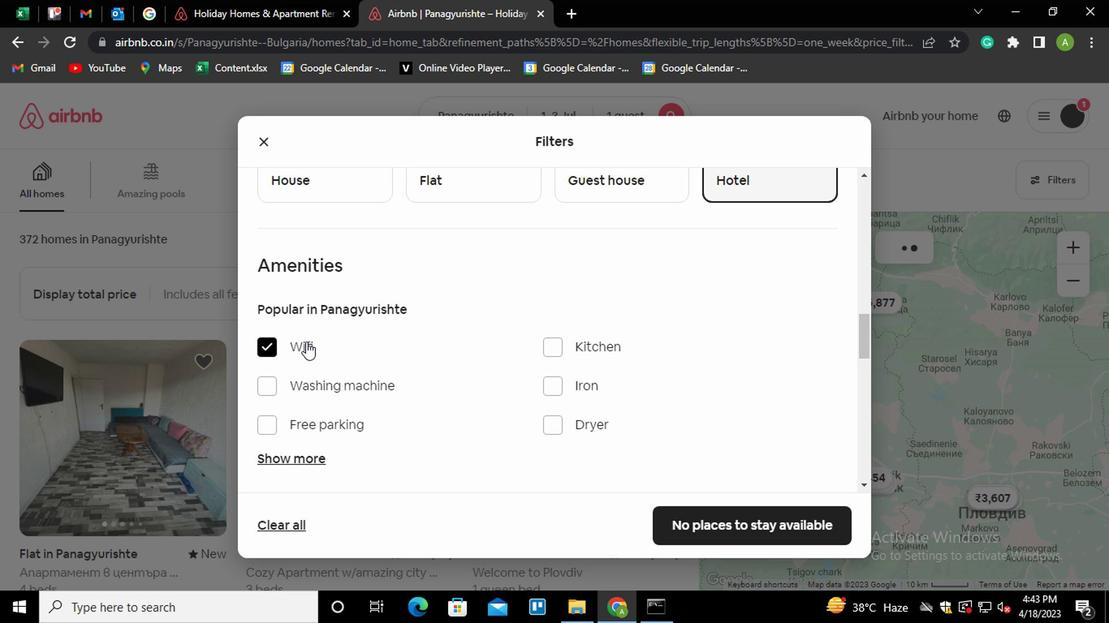 
Action: Mouse moved to (521, 369)
Screenshot: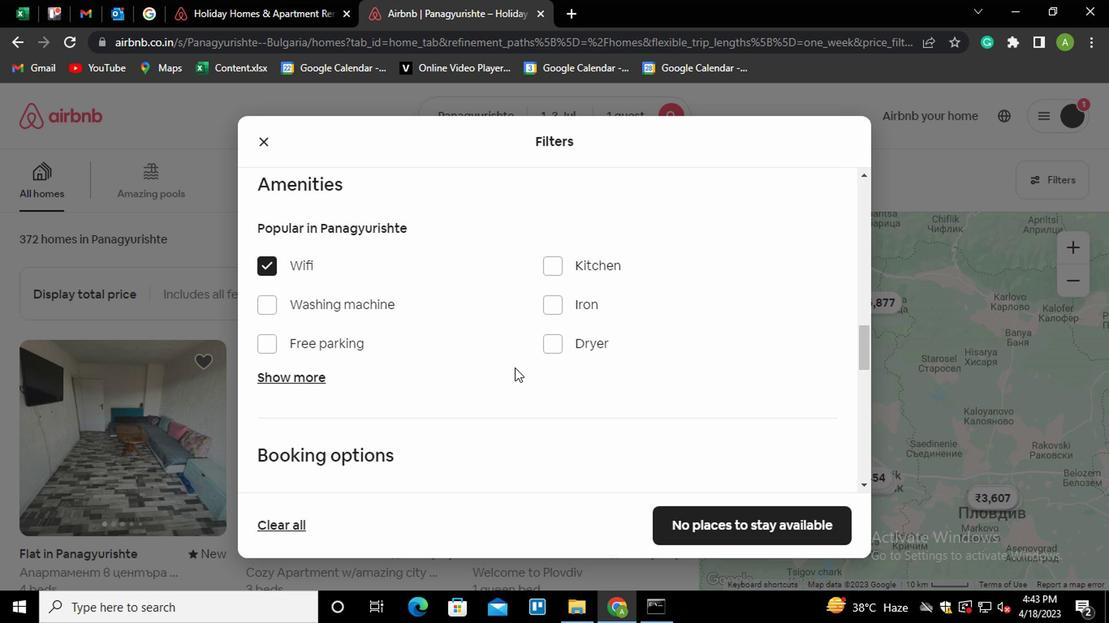 
Action: Mouse scrolled (521, 368) with delta (0, -1)
Screenshot: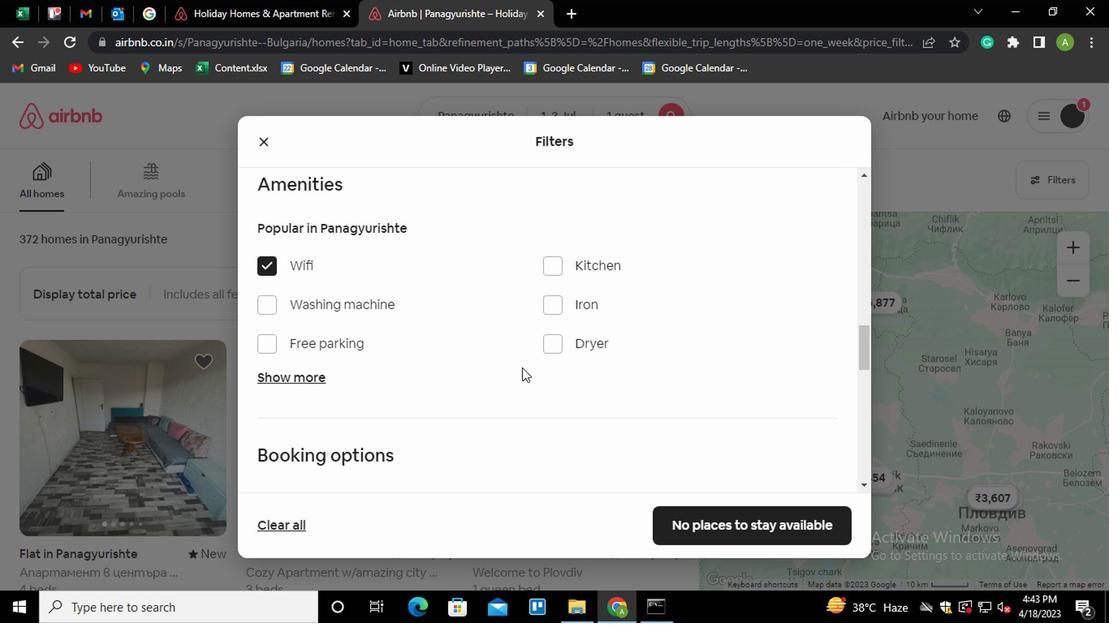 
Action: Mouse scrolled (521, 368) with delta (0, -1)
Screenshot: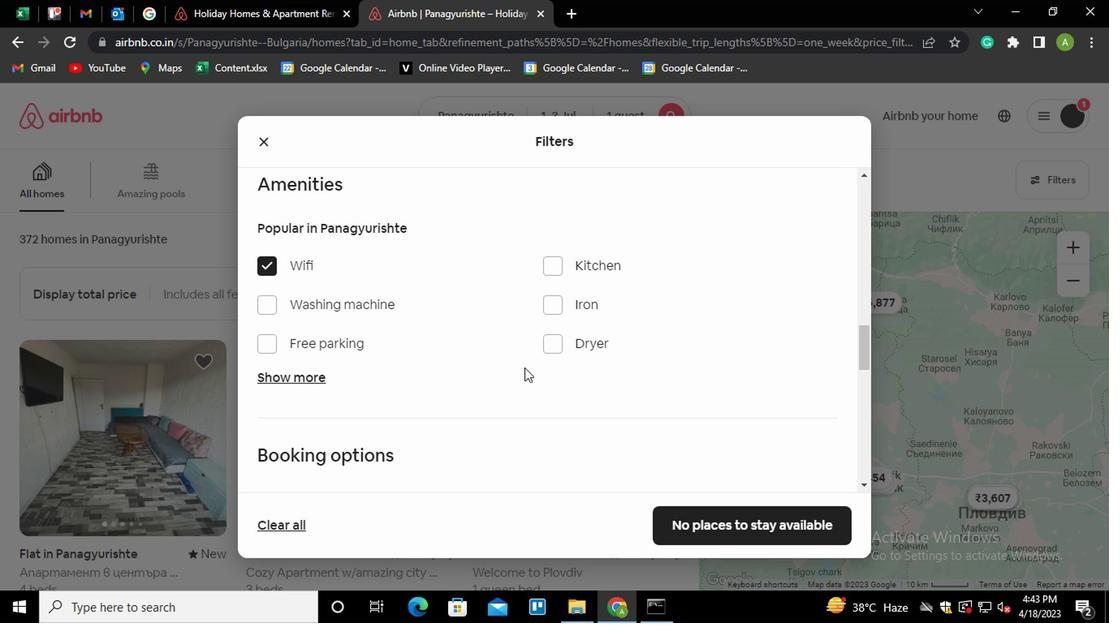 
Action: Mouse scrolled (521, 368) with delta (0, -1)
Screenshot: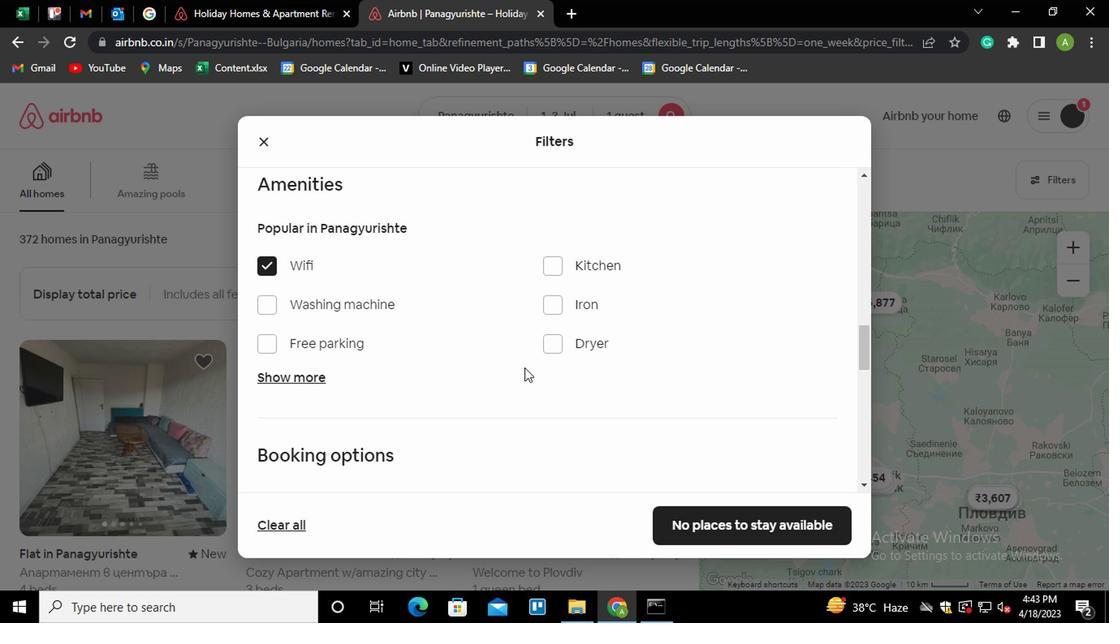 
Action: Mouse scrolled (521, 368) with delta (0, -1)
Screenshot: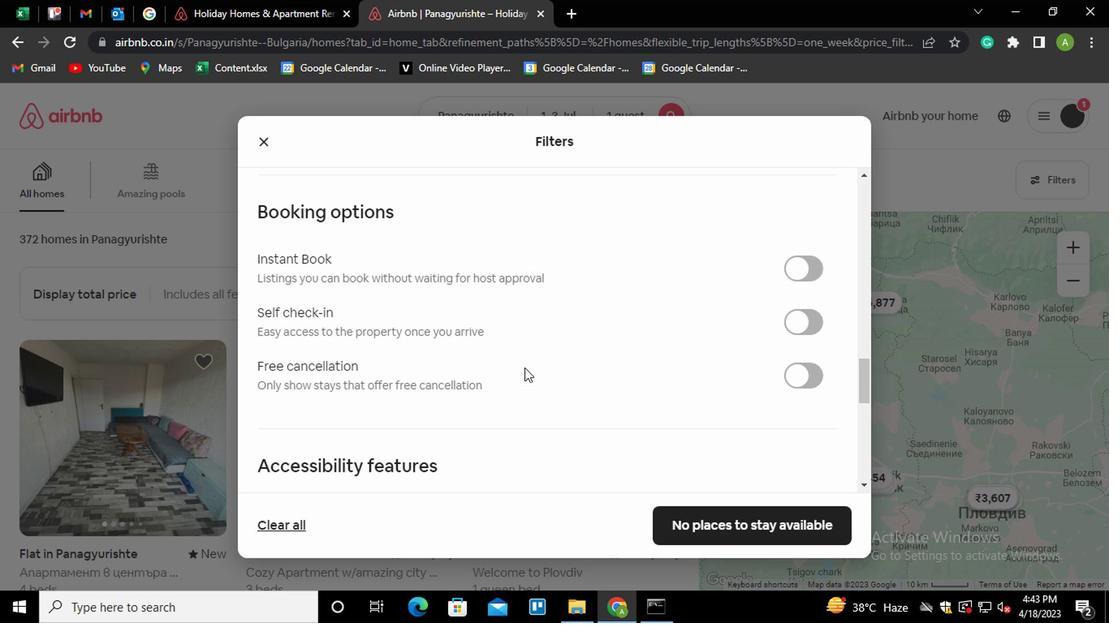 
Action: Mouse moved to (797, 242)
Screenshot: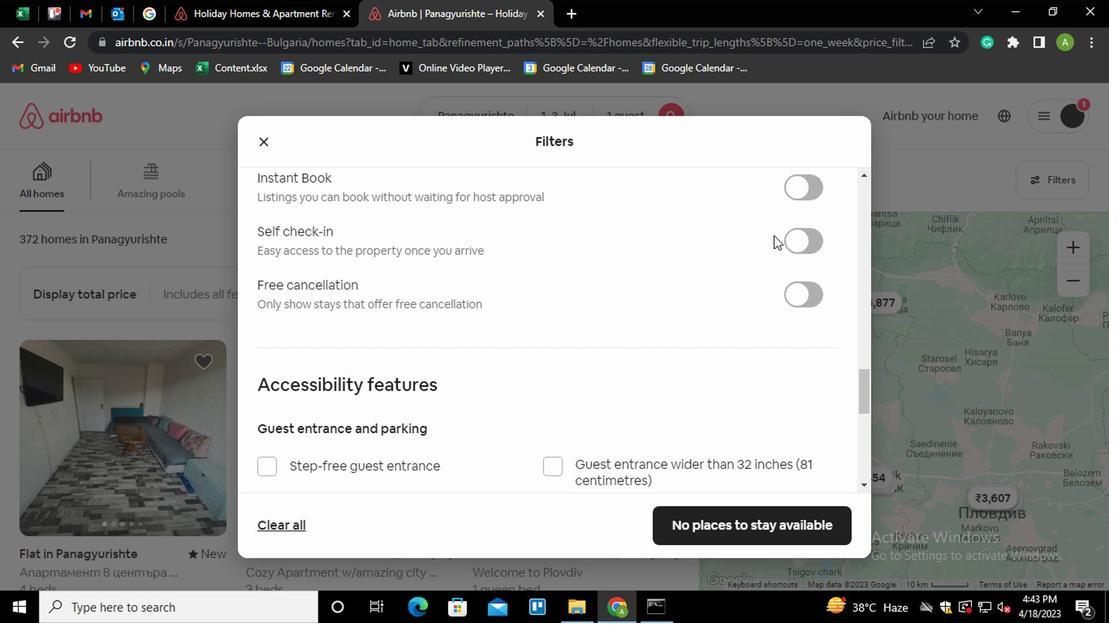 
Action: Mouse pressed left at (797, 242)
Screenshot: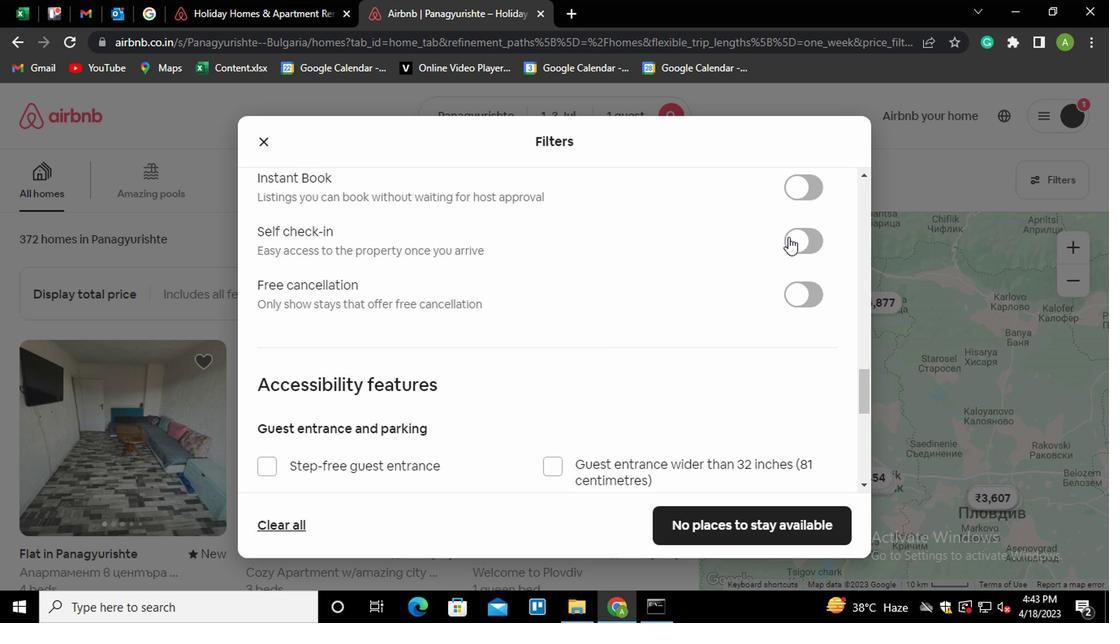
Action: Mouse moved to (662, 340)
Screenshot: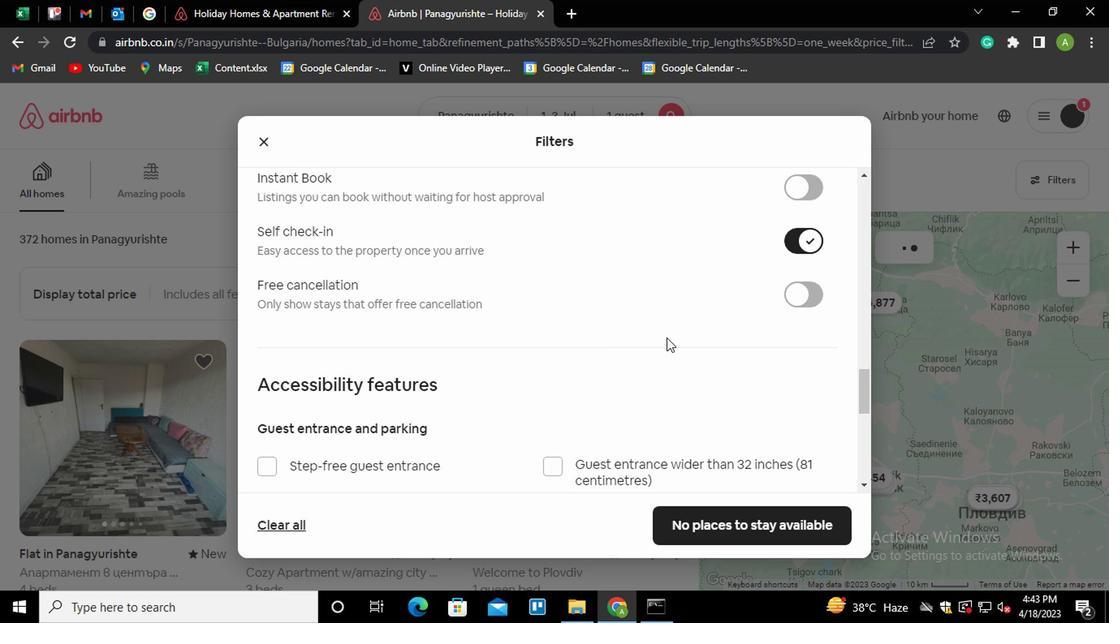 
Action: Mouse scrolled (662, 339) with delta (0, 0)
Screenshot: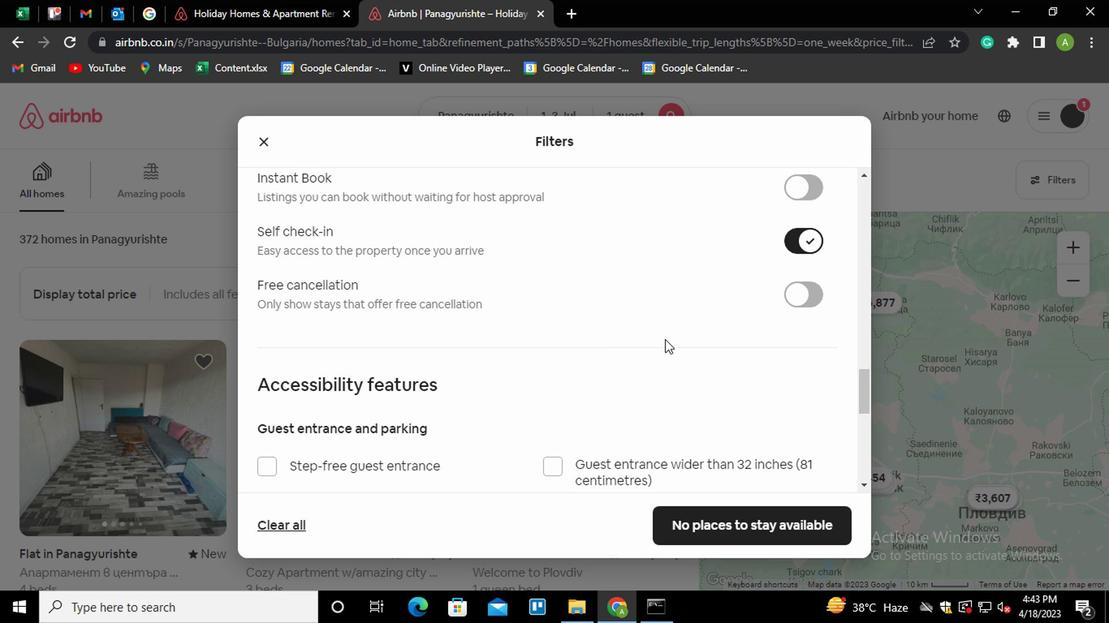 
Action: Mouse scrolled (662, 339) with delta (0, 0)
Screenshot: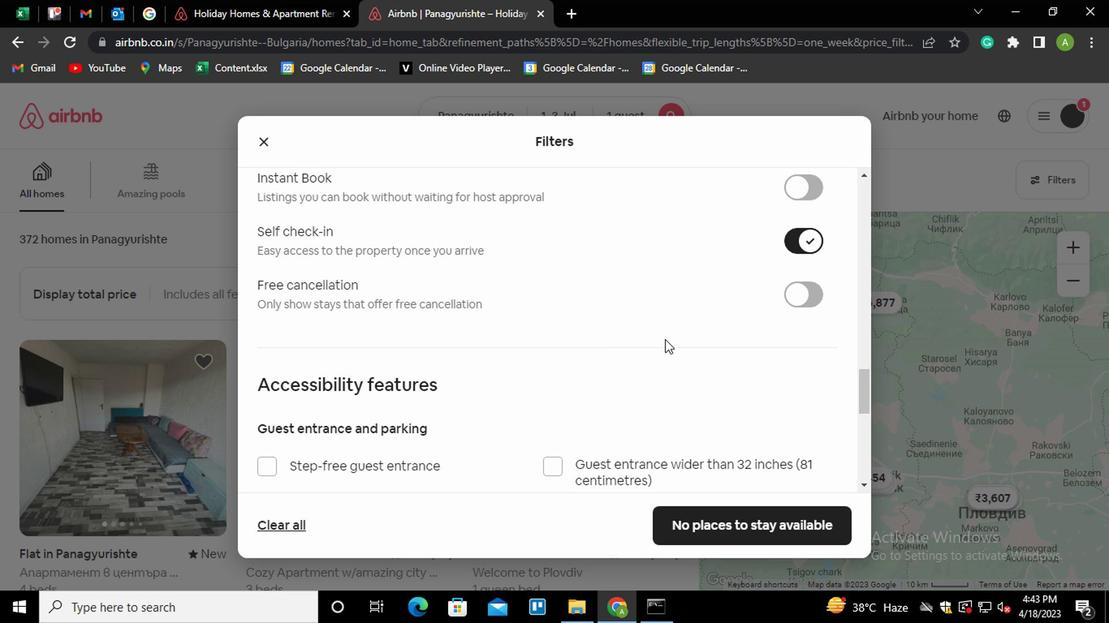 
Action: Mouse scrolled (662, 339) with delta (0, 0)
Screenshot: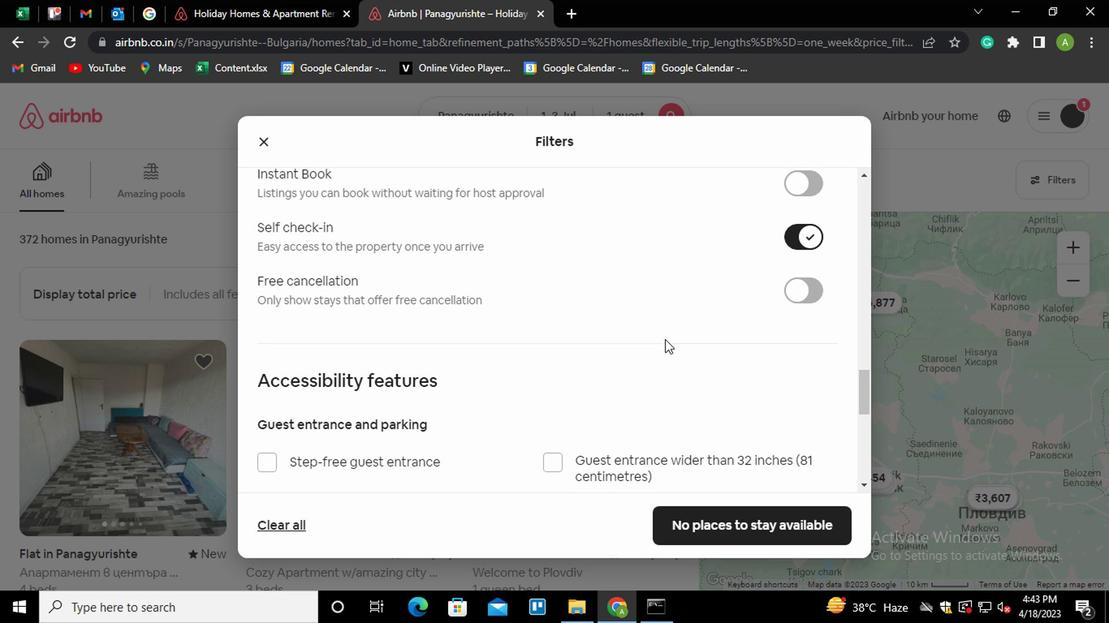 
Action: Mouse moved to (659, 341)
Screenshot: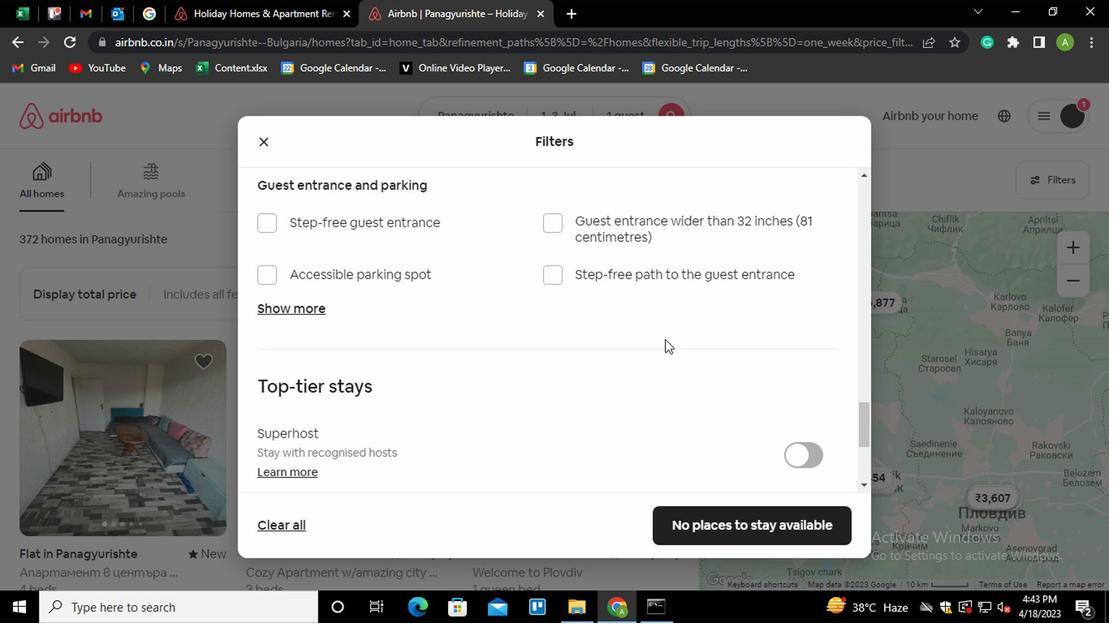 
Action: Mouse scrolled (659, 340) with delta (0, -1)
Screenshot: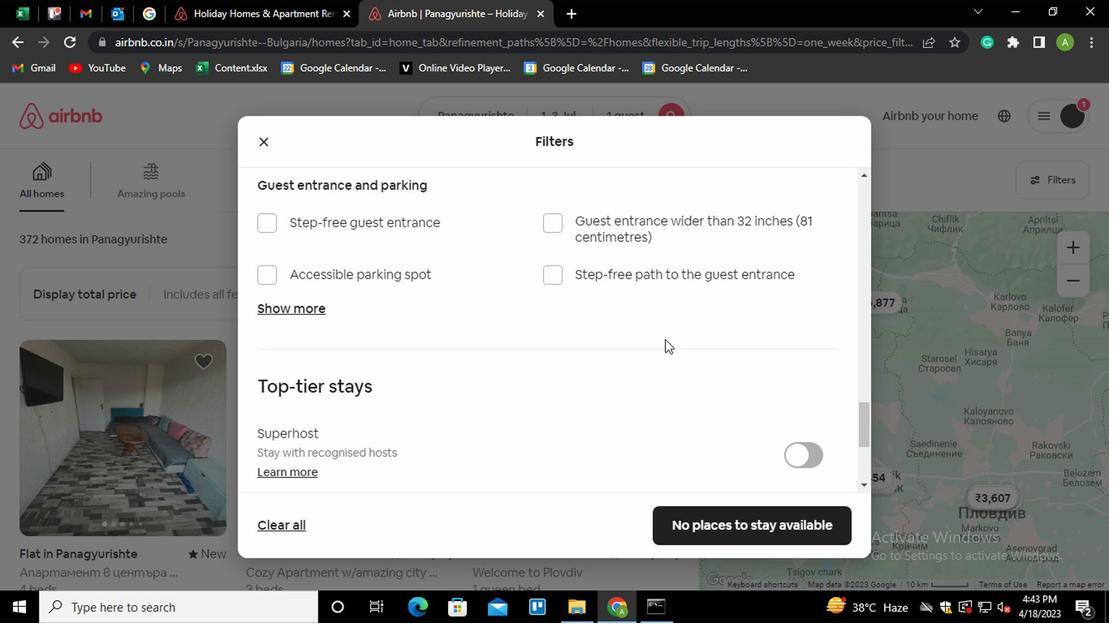 
Action: Mouse scrolled (659, 340) with delta (0, -1)
Screenshot: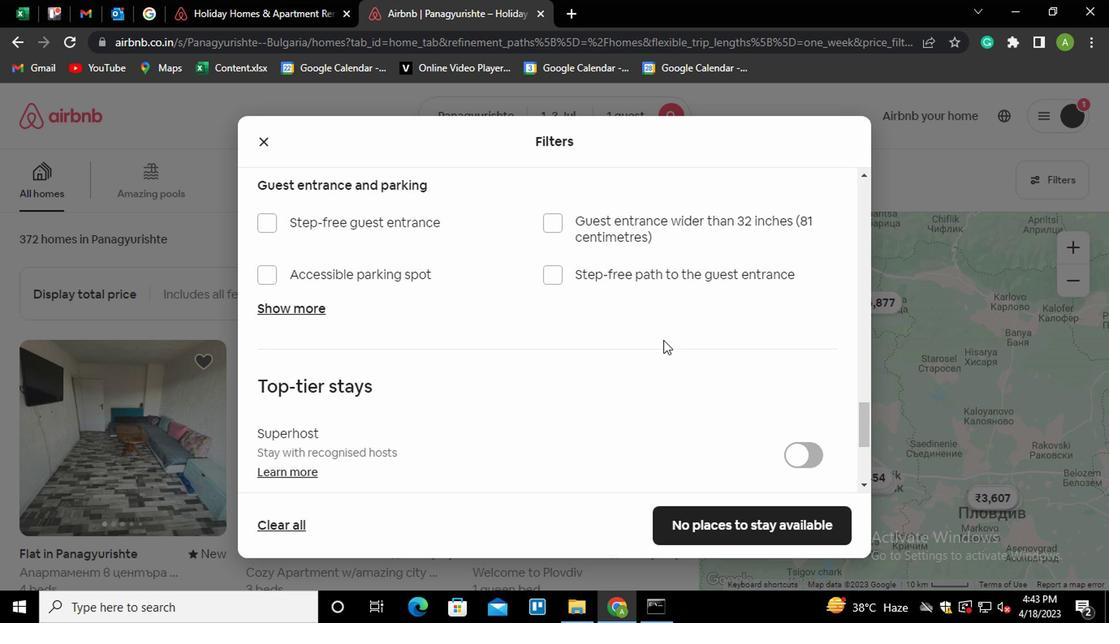 
Action: Mouse scrolled (659, 340) with delta (0, -1)
Screenshot: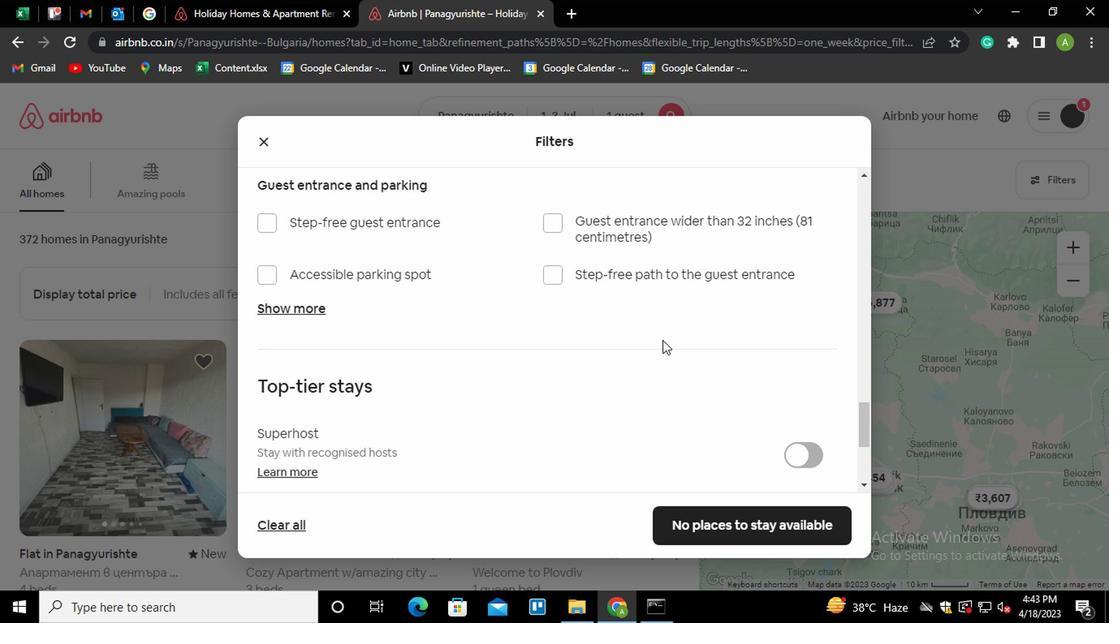 
Action: Mouse scrolled (659, 340) with delta (0, -1)
Screenshot: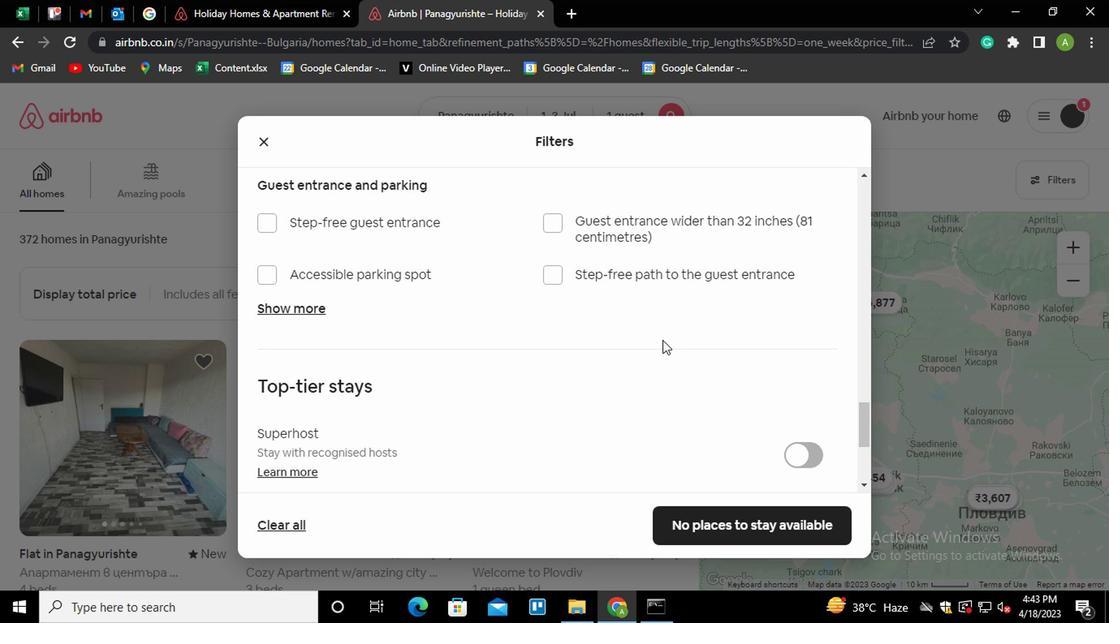 
Action: Mouse moved to (318, 377)
Screenshot: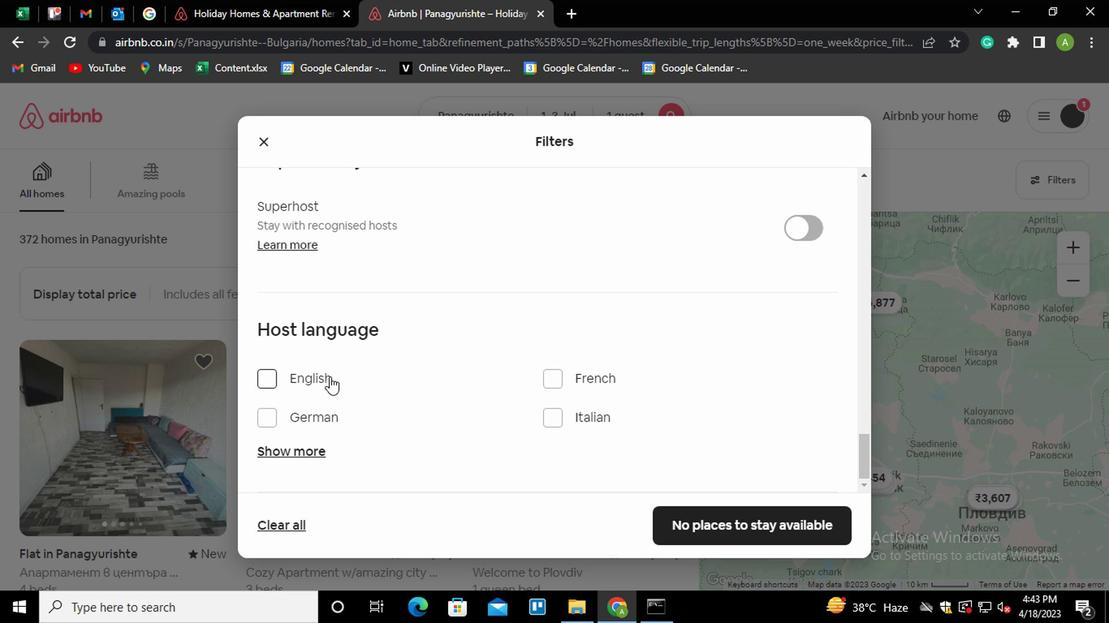 
Action: Mouse pressed left at (318, 377)
Screenshot: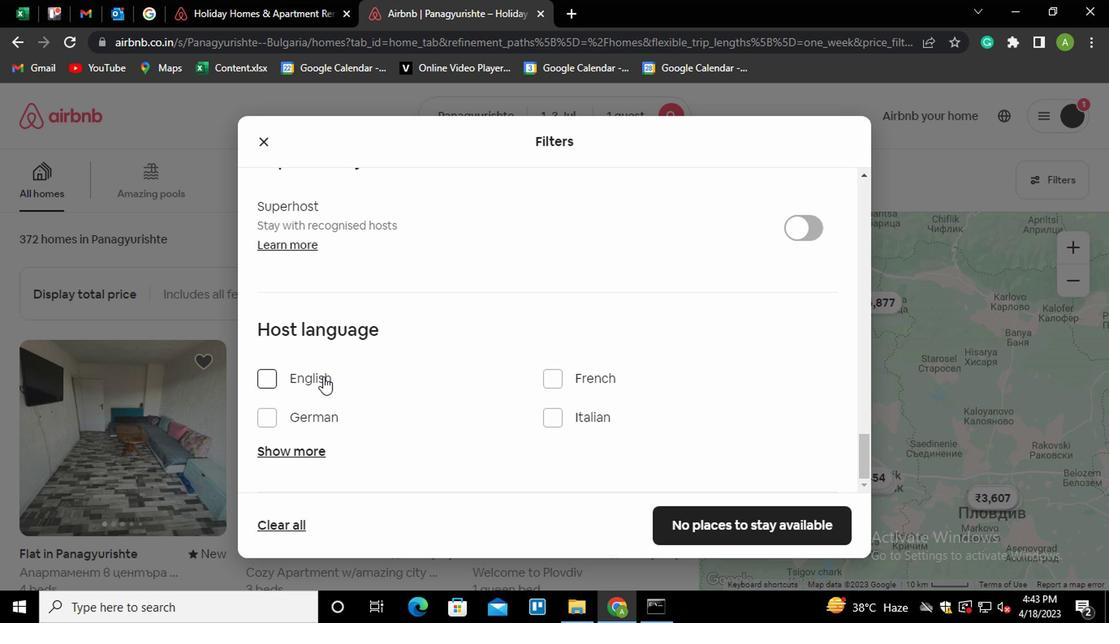 
Action: Mouse moved to (710, 531)
Screenshot: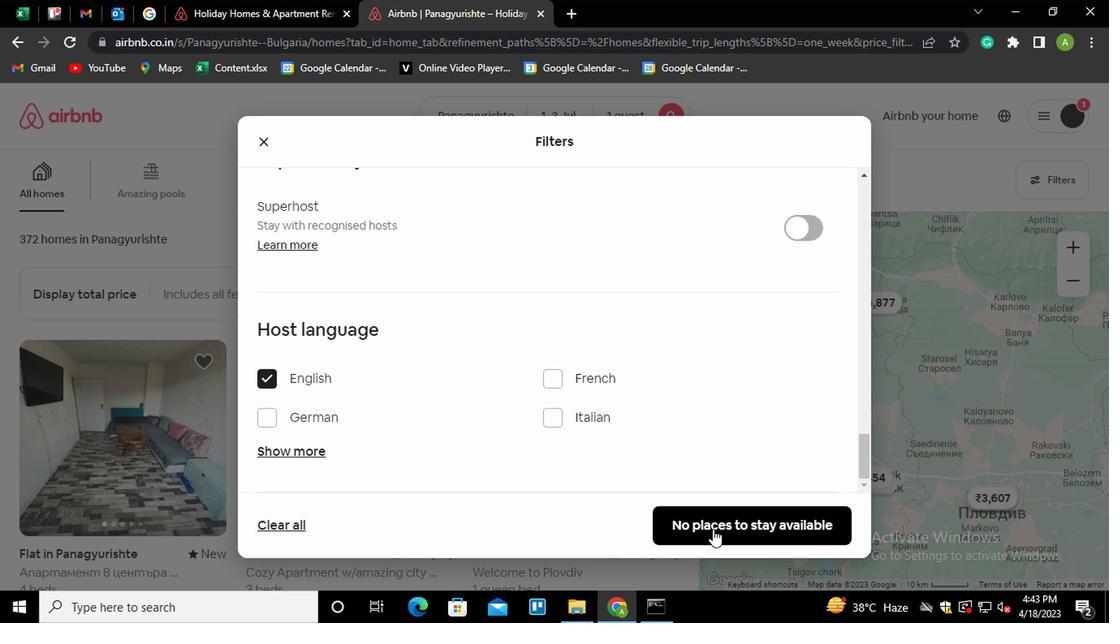 
Action: Mouse pressed left at (710, 531)
Screenshot: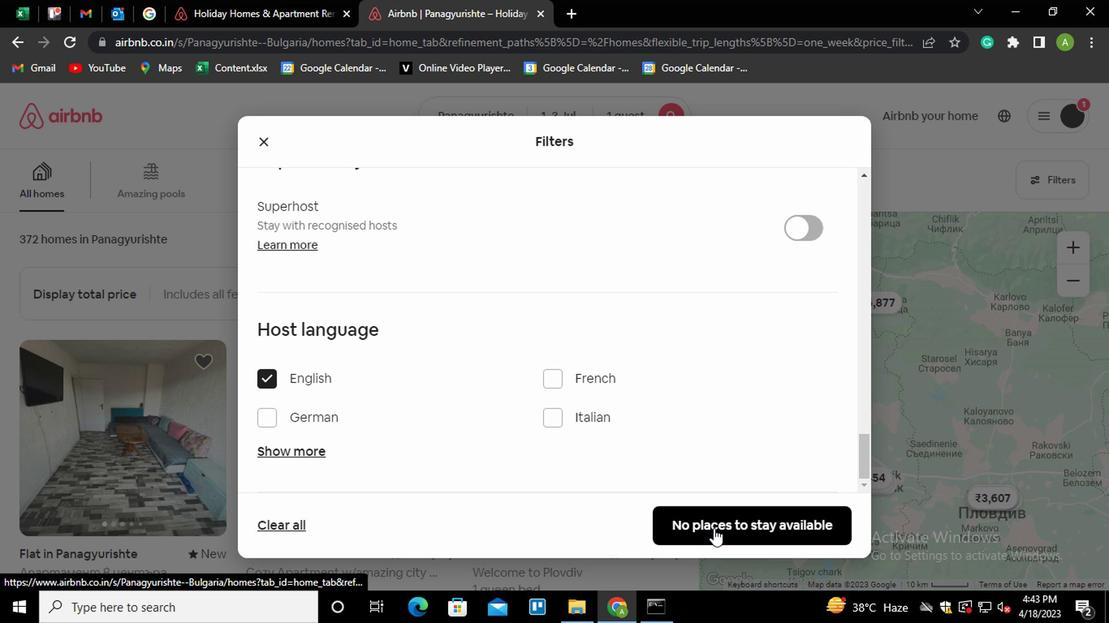 
Action: Mouse moved to (674, 537)
Screenshot: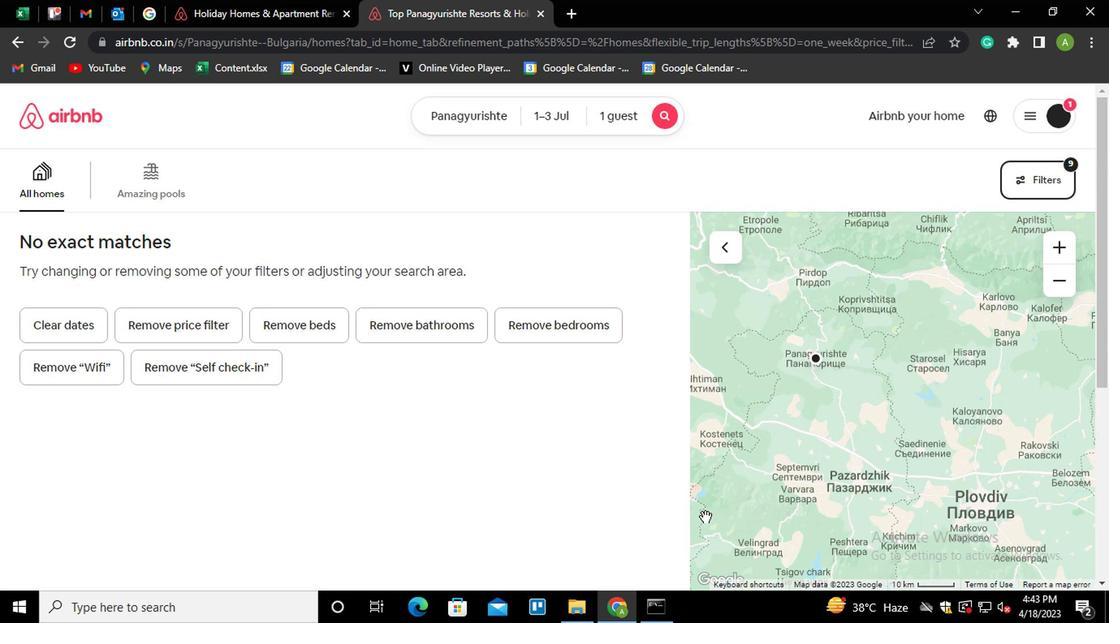 
